 Task: Create a section Code Collectors and in the section, add a milestone Agile Project Management Implementation in the project AgileInsight
Action: Mouse moved to (118, 535)
Screenshot: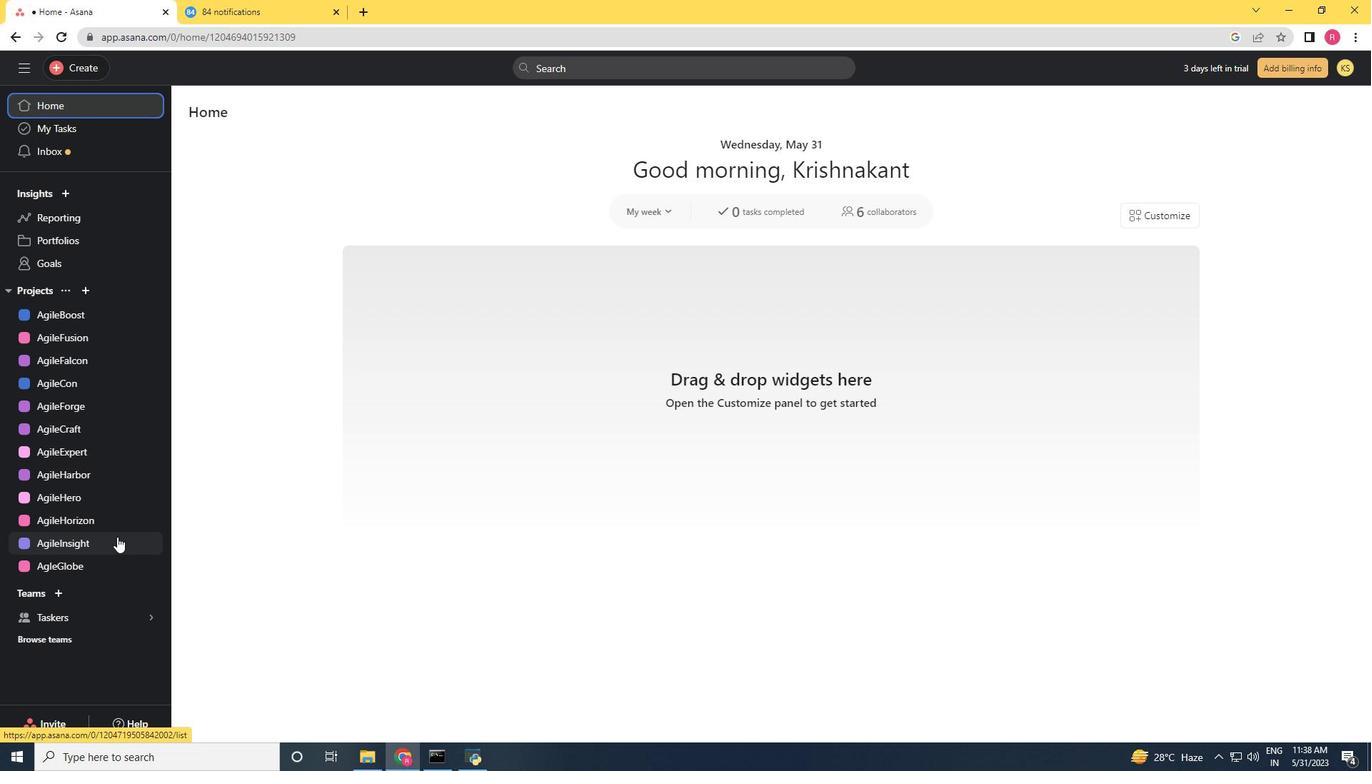 
Action: Mouse pressed left at (118, 535)
Screenshot: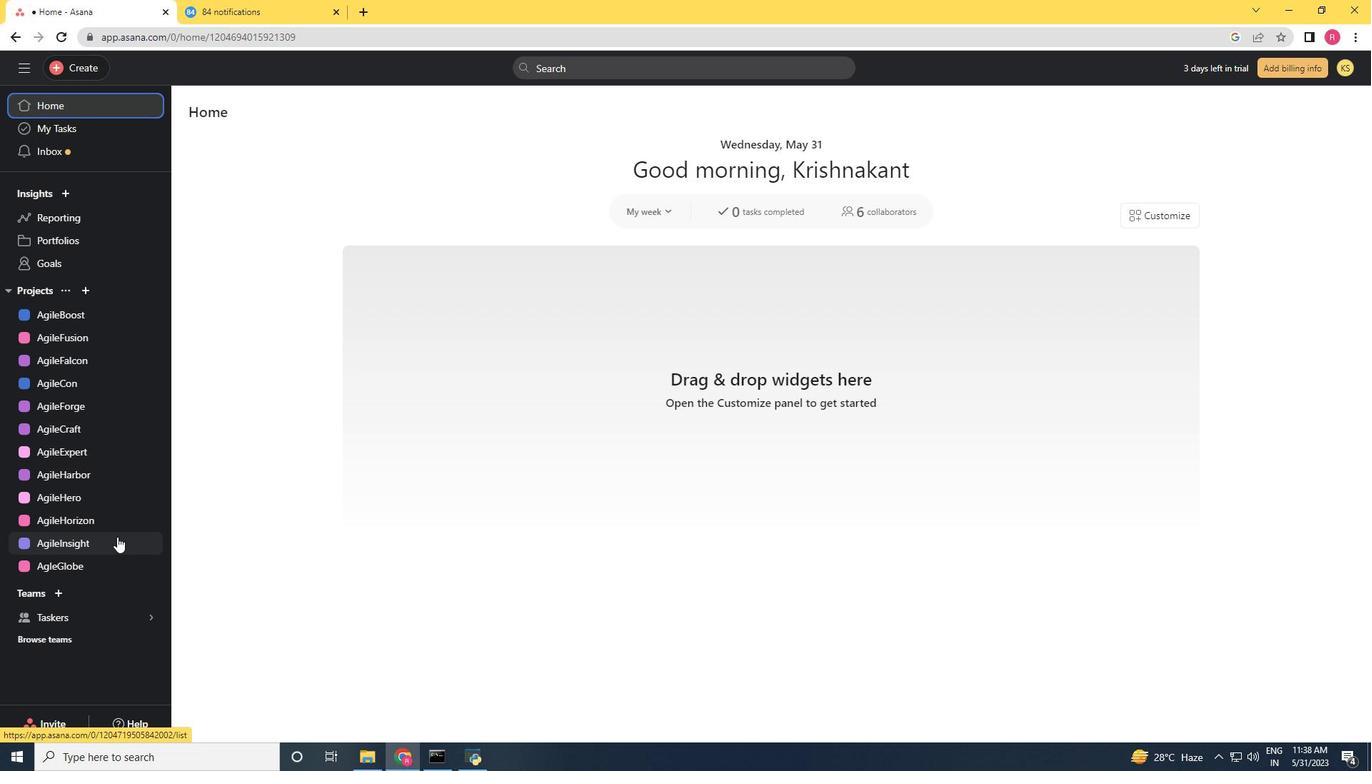 
Action: Mouse moved to (344, 579)
Screenshot: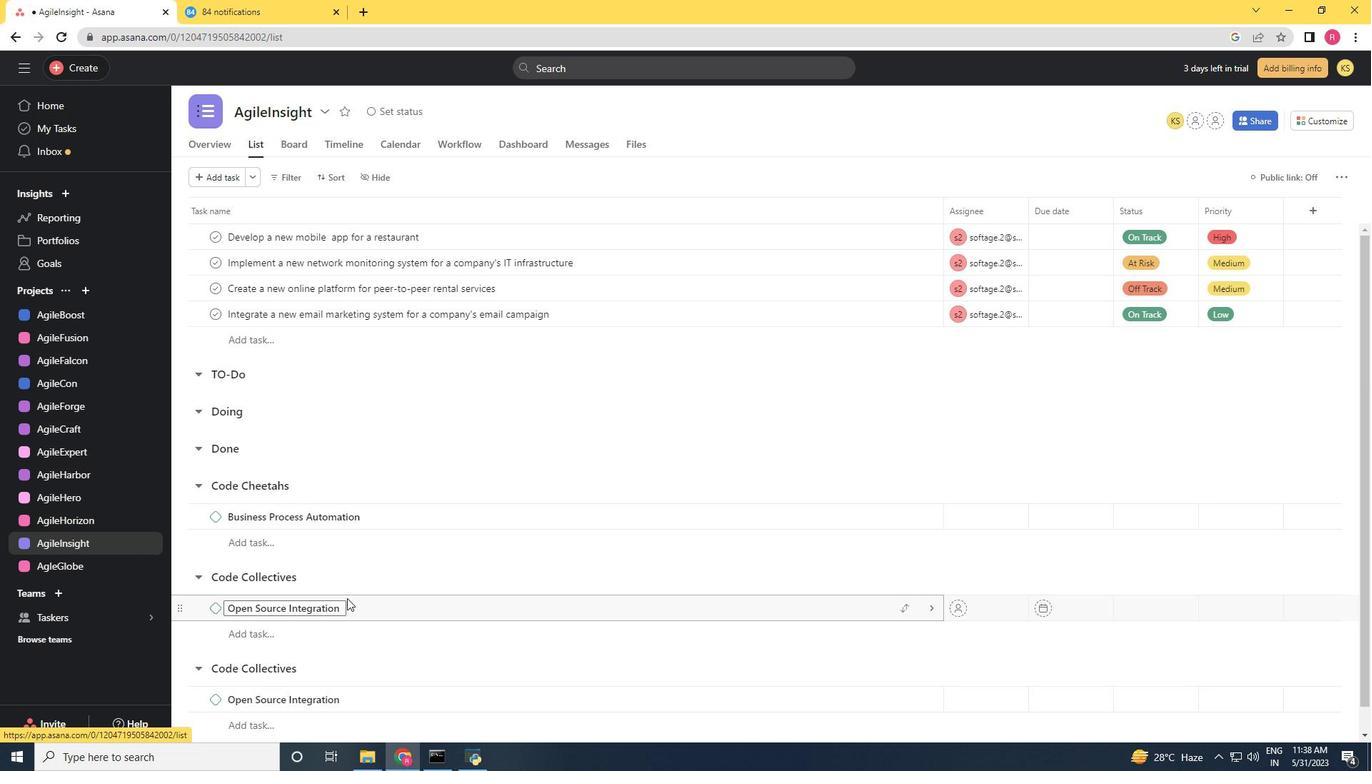 
Action: Mouse scrolled (344, 579) with delta (0, 0)
Screenshot: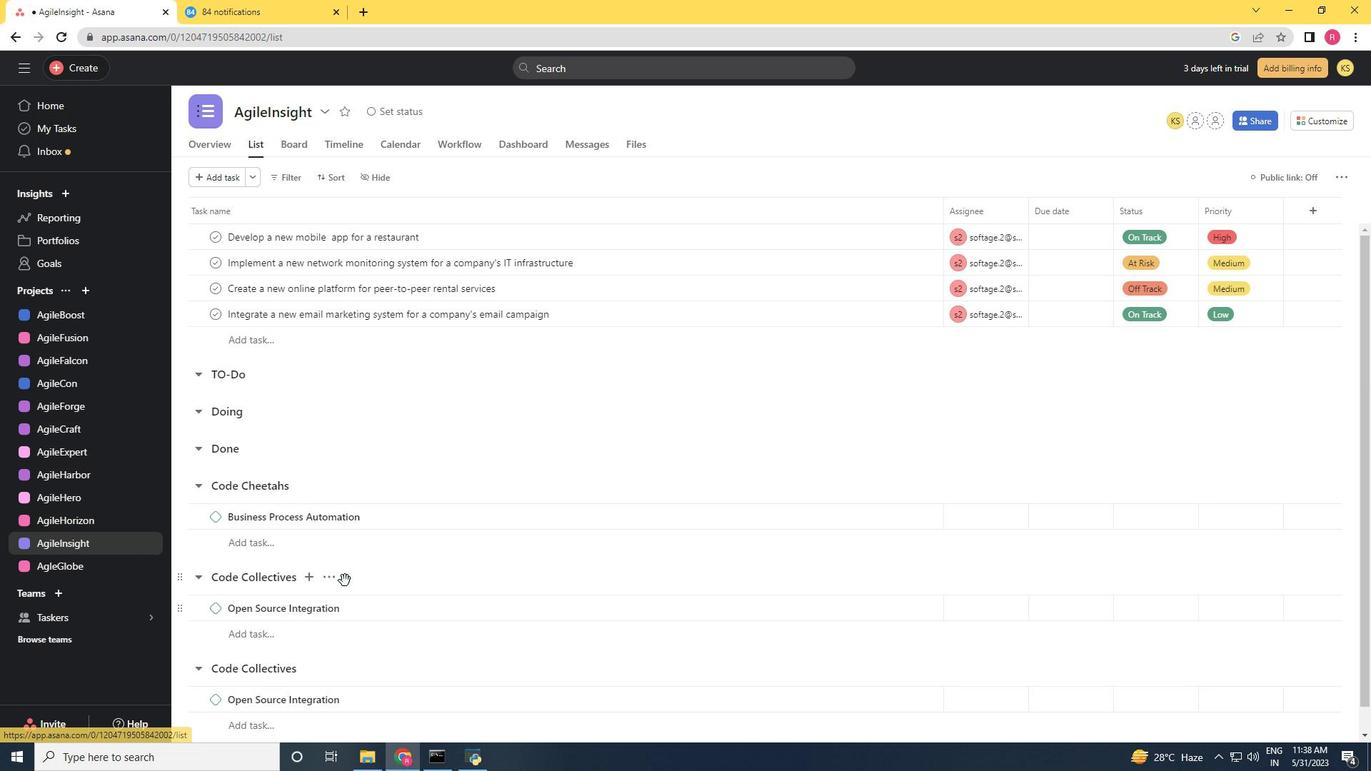 
Action: Mouse scrolled (344, 579) with delta (0, 0)
Screenshot: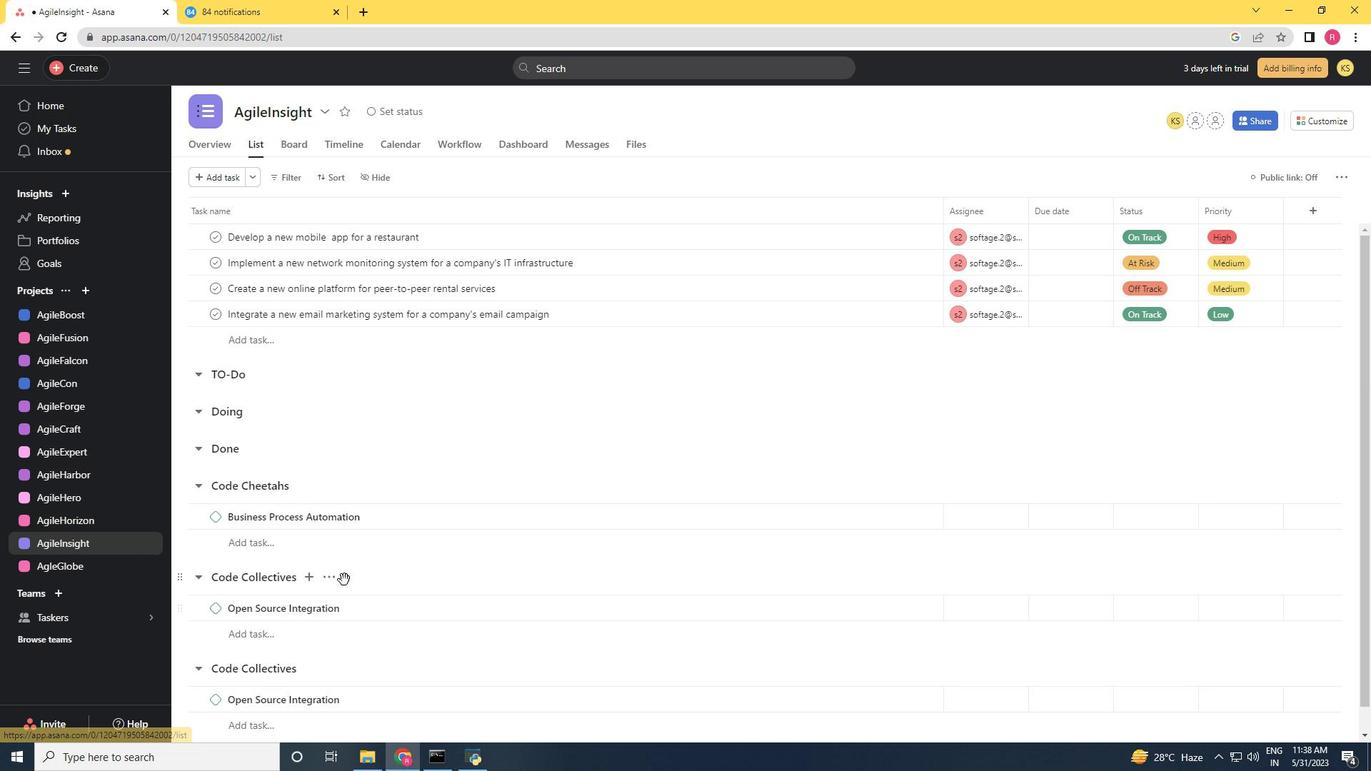 
Action: Mouse scrolled (344, 579) with delta (0, 0)
Screenshot: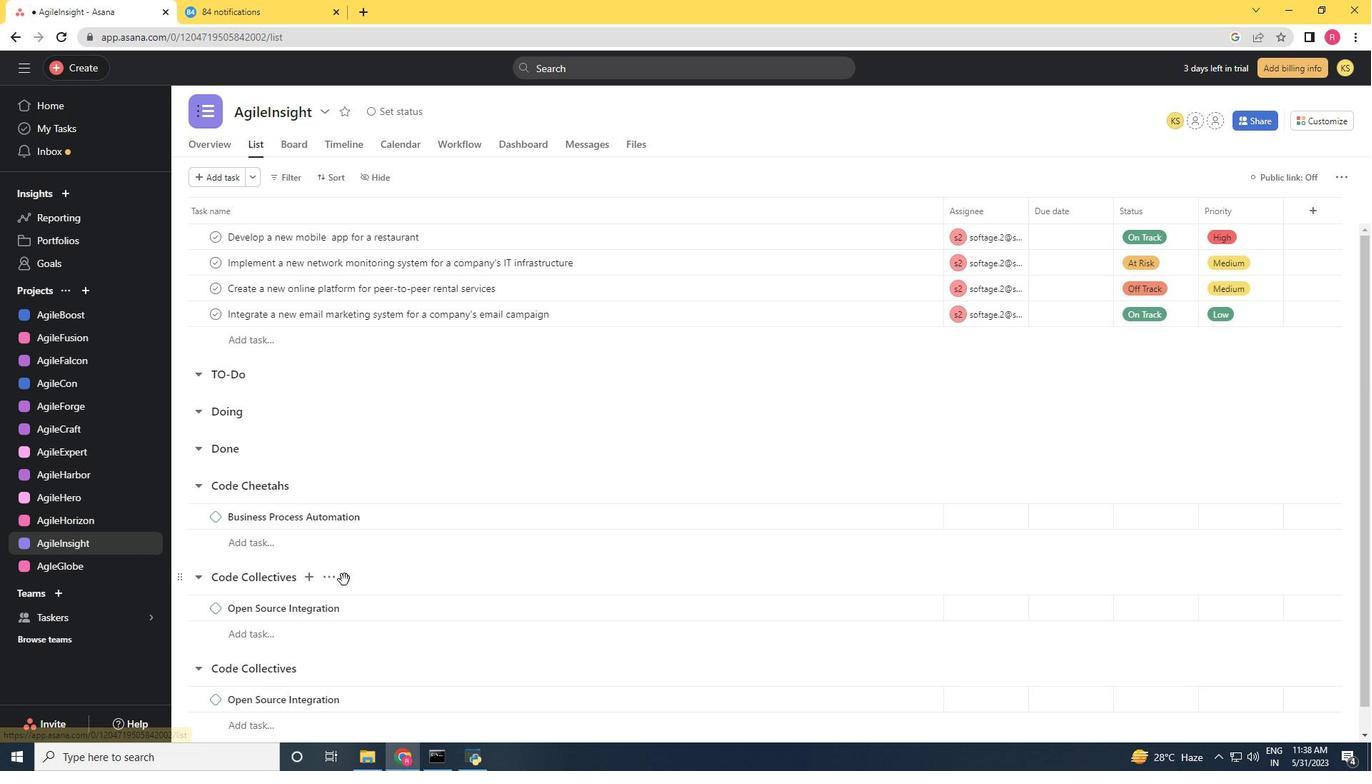 
Action: Mouse scrolled (344, 579) with delta (0, 0)
Screenshot: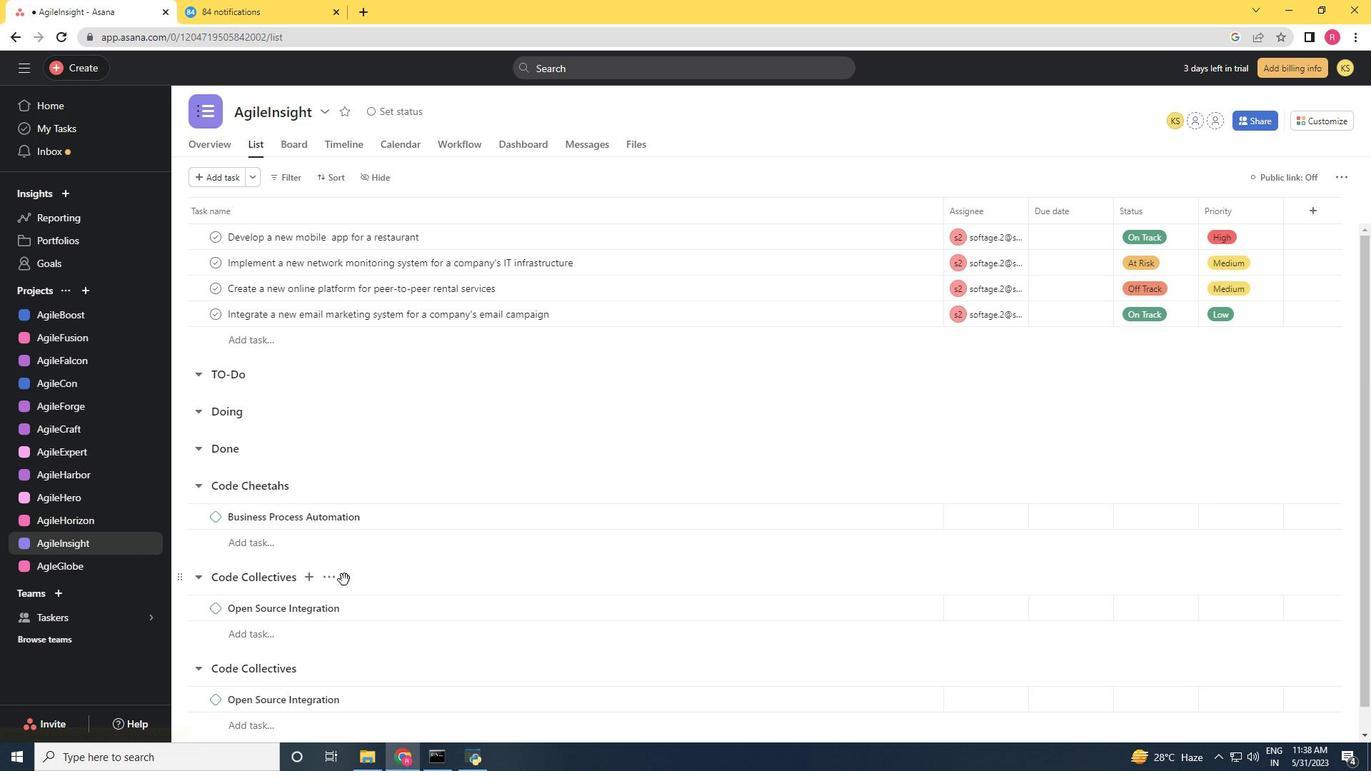 
Action: Mouse moved to (245, 733)
Screenshot: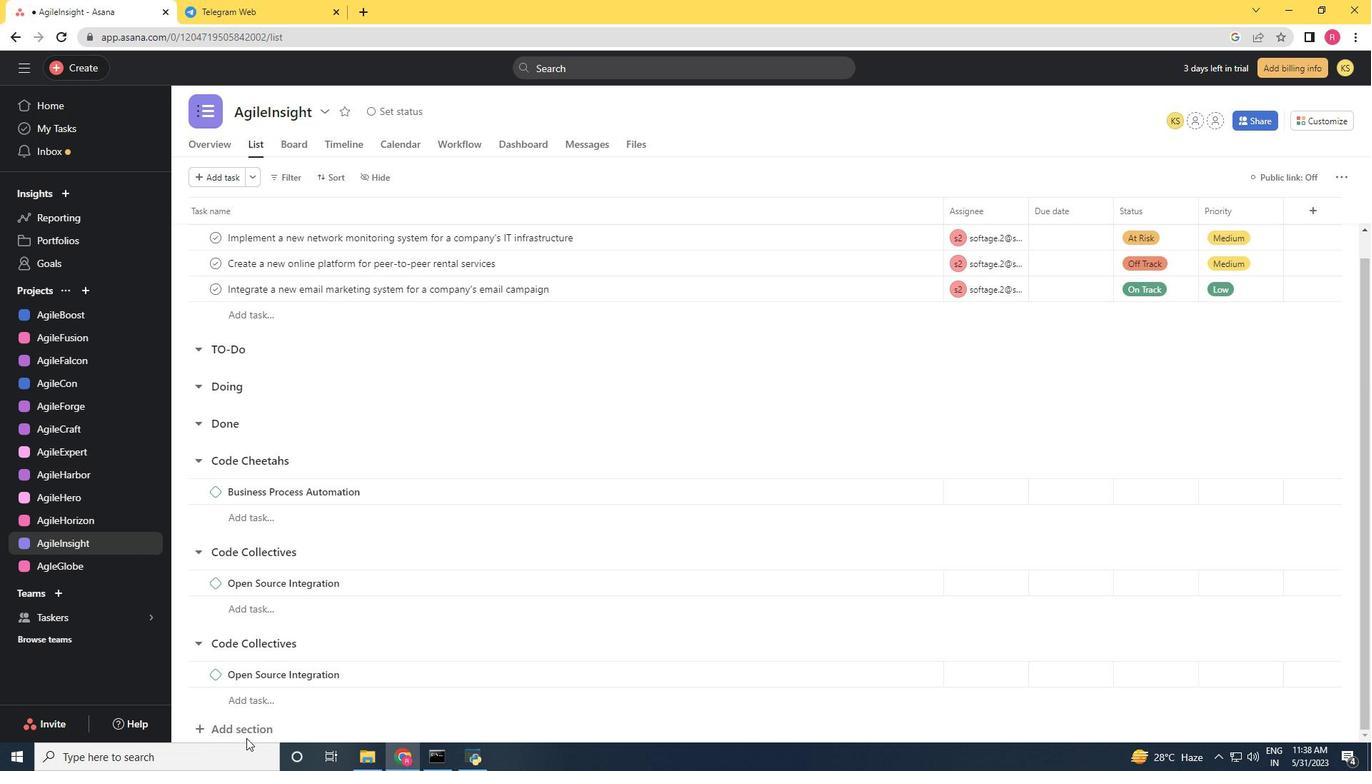 
Action: Mouse pressed left at (245, 733)
Screenshot: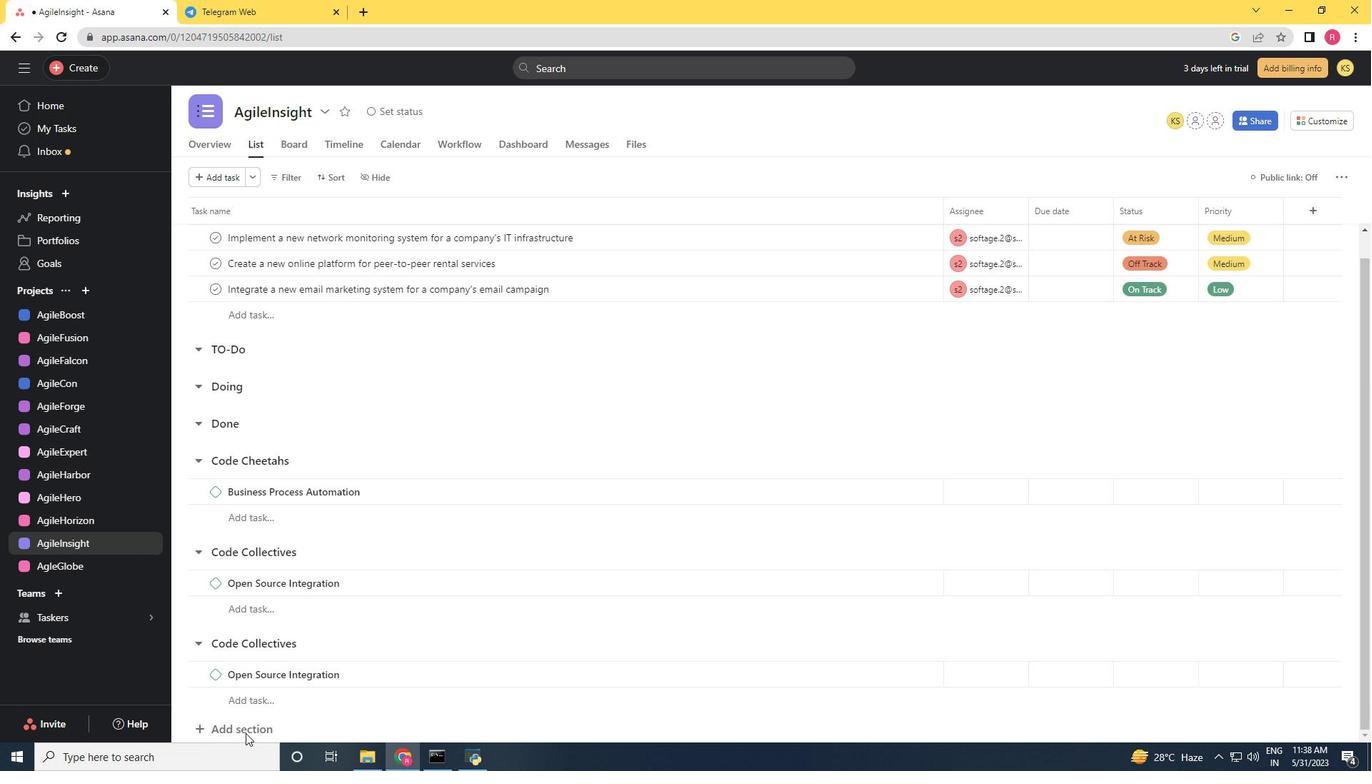 
Action: Mouse moved to (242, 719)
Screenshot: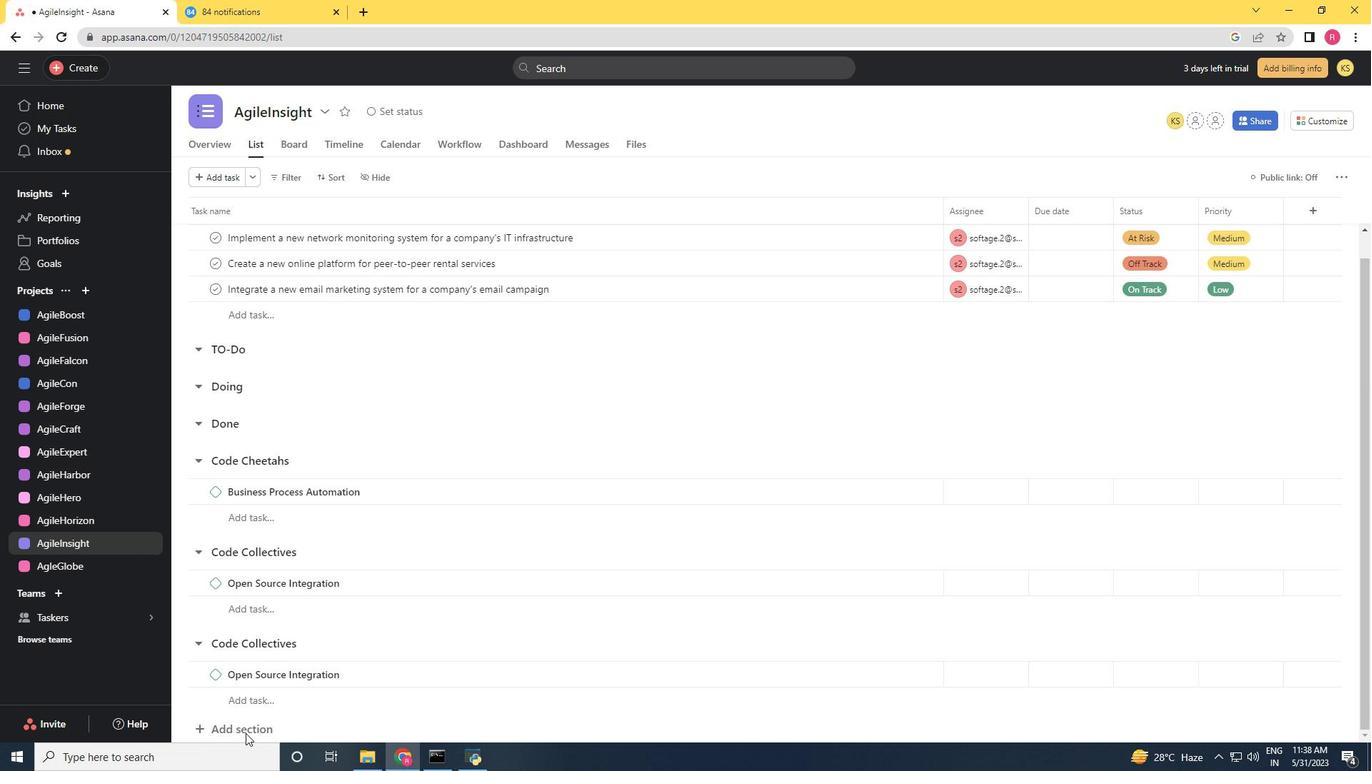 
Action: Mouse pressed left at (242, 719)
Screenshot: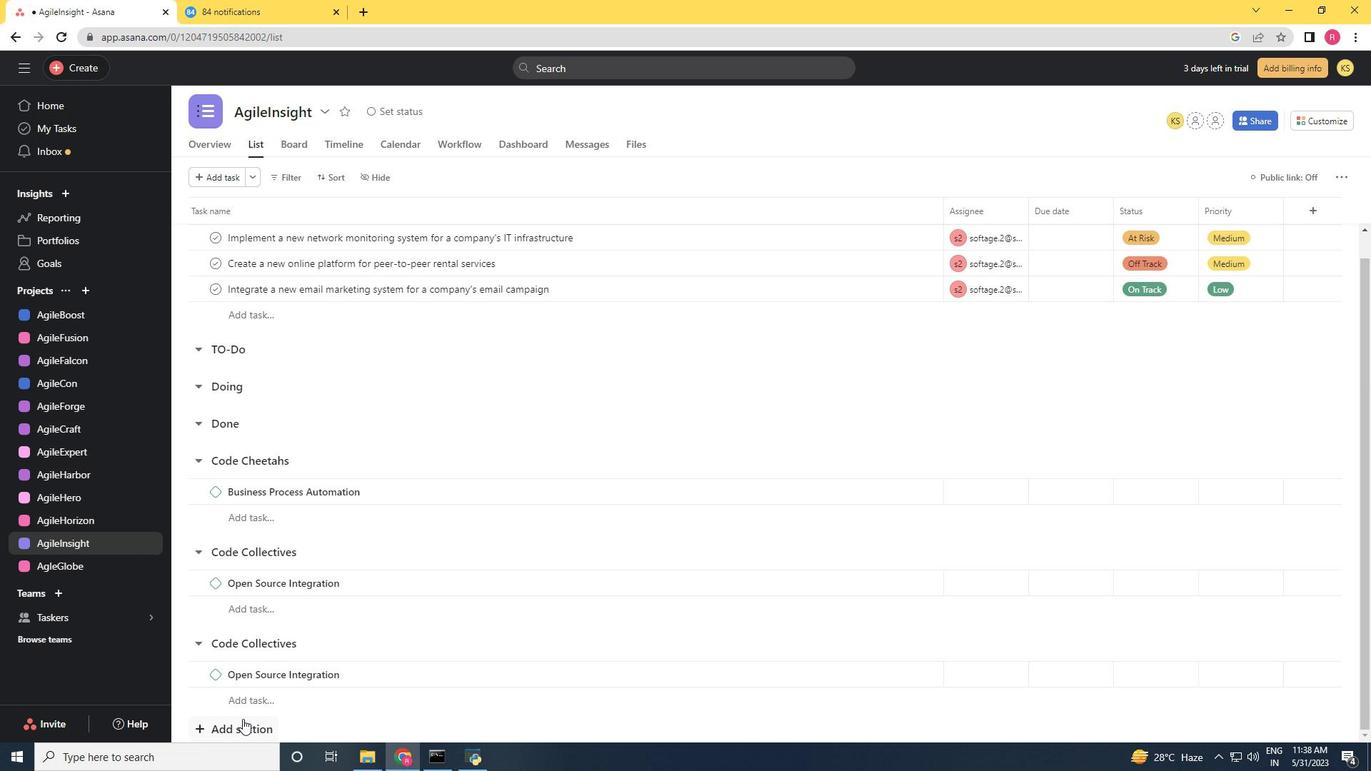 
Action: Mouse moved to (251, 631)
Screenshot: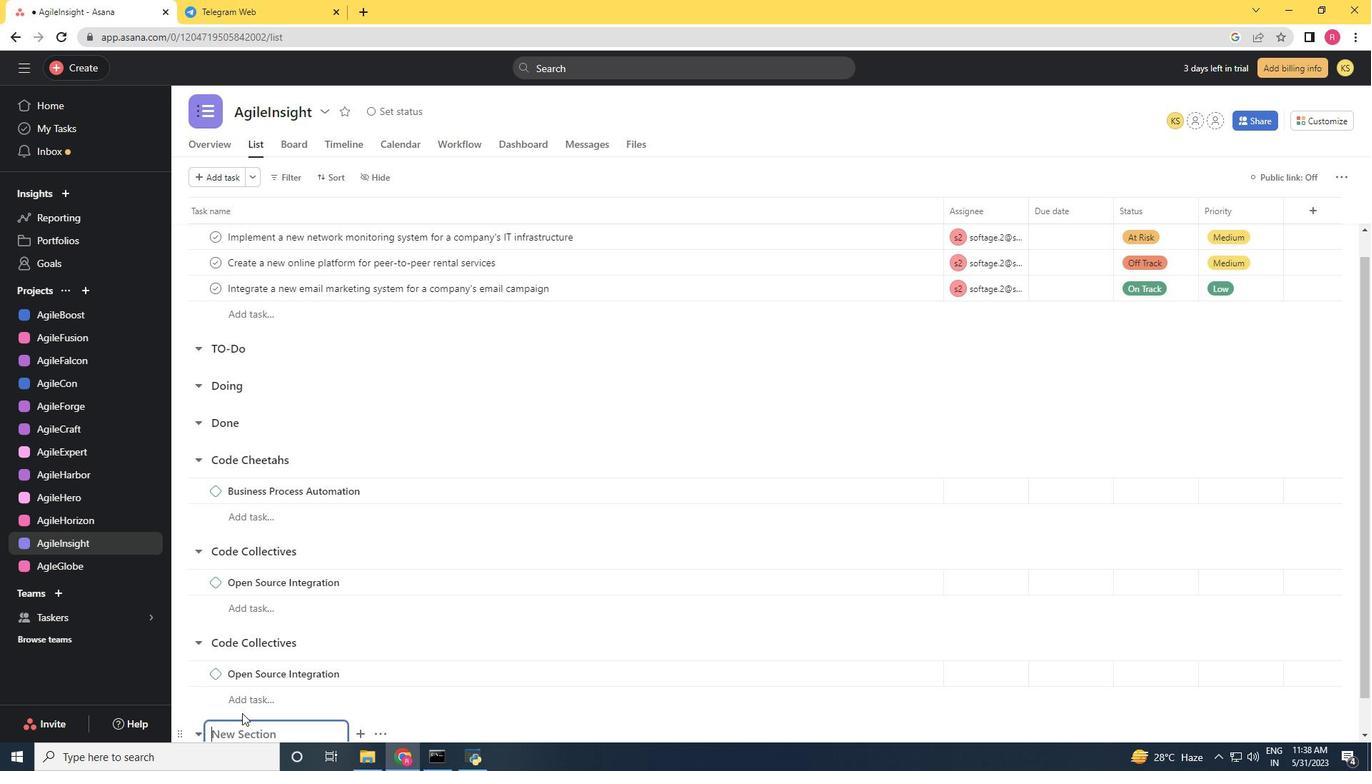 
Action: Mouse scrolled (251, 631) with delta (0, 0)
Screenshot: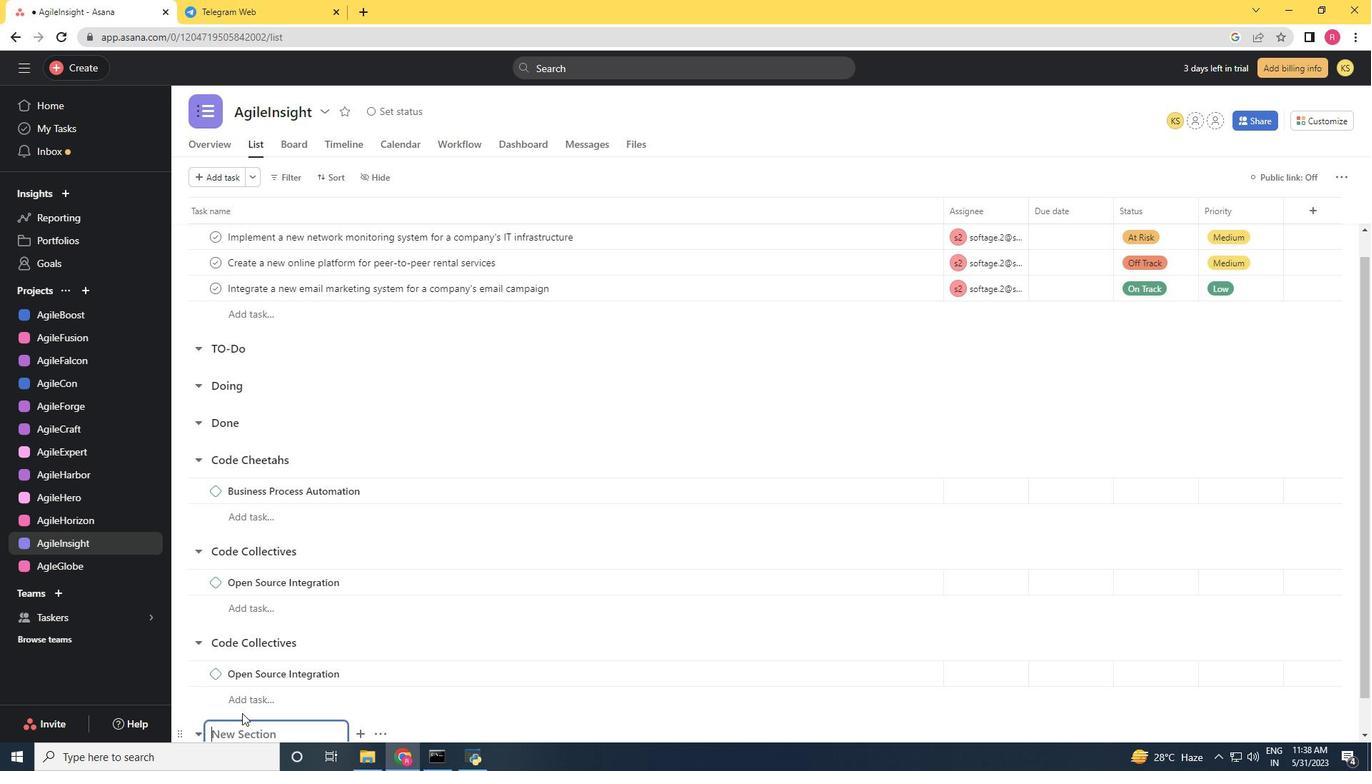 
Action: Mouse moved to (252, 628)
Screenshot: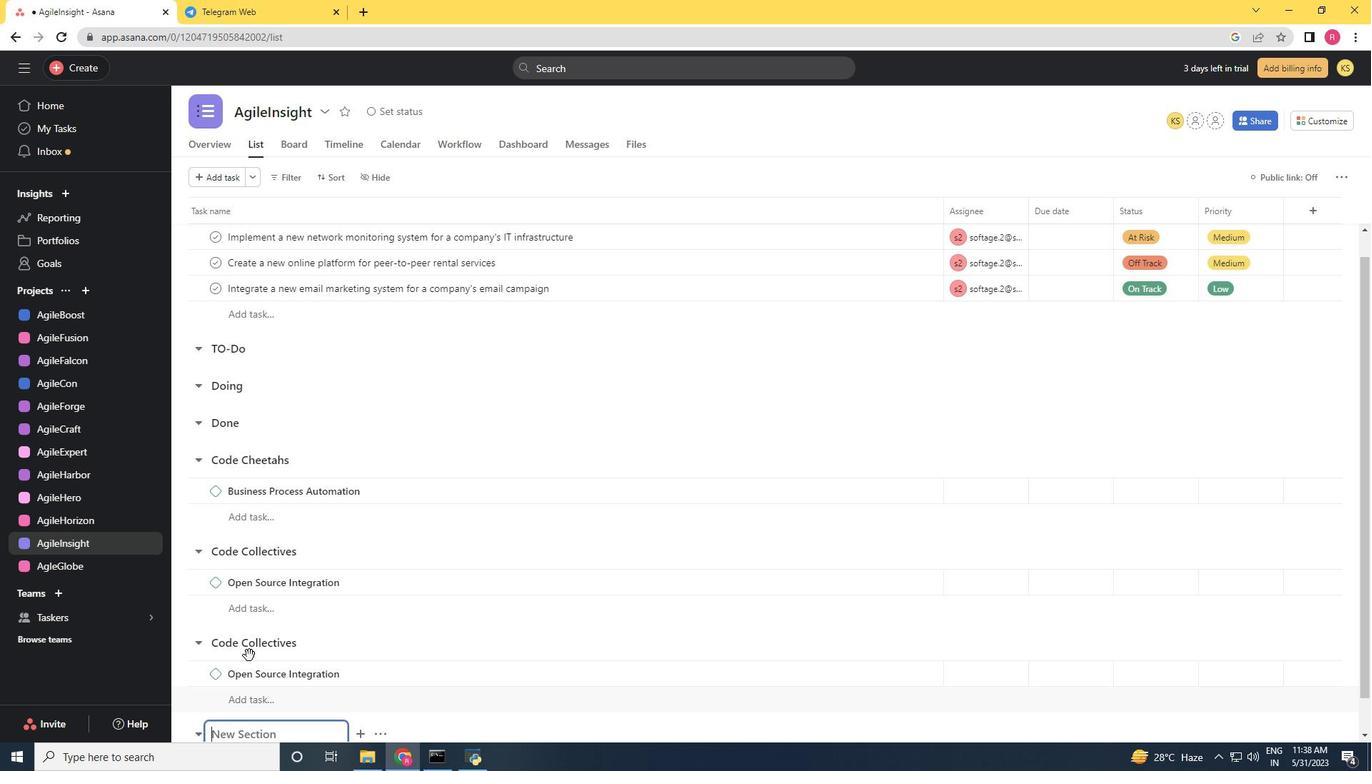 
Action: Mouse scrolled (252, 627) with delta (0, 0)
Screenshot: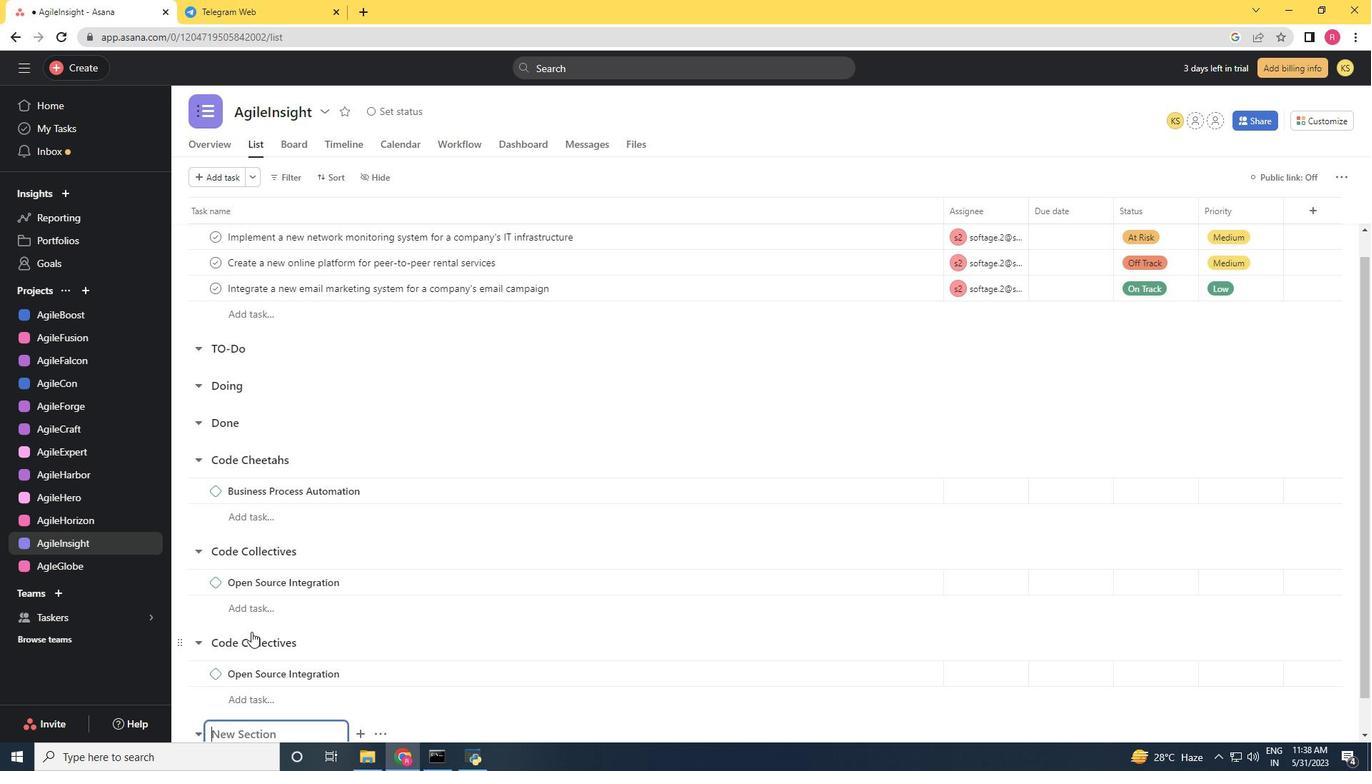 
Action: Mouse moved to (252, 625)
Screenshot: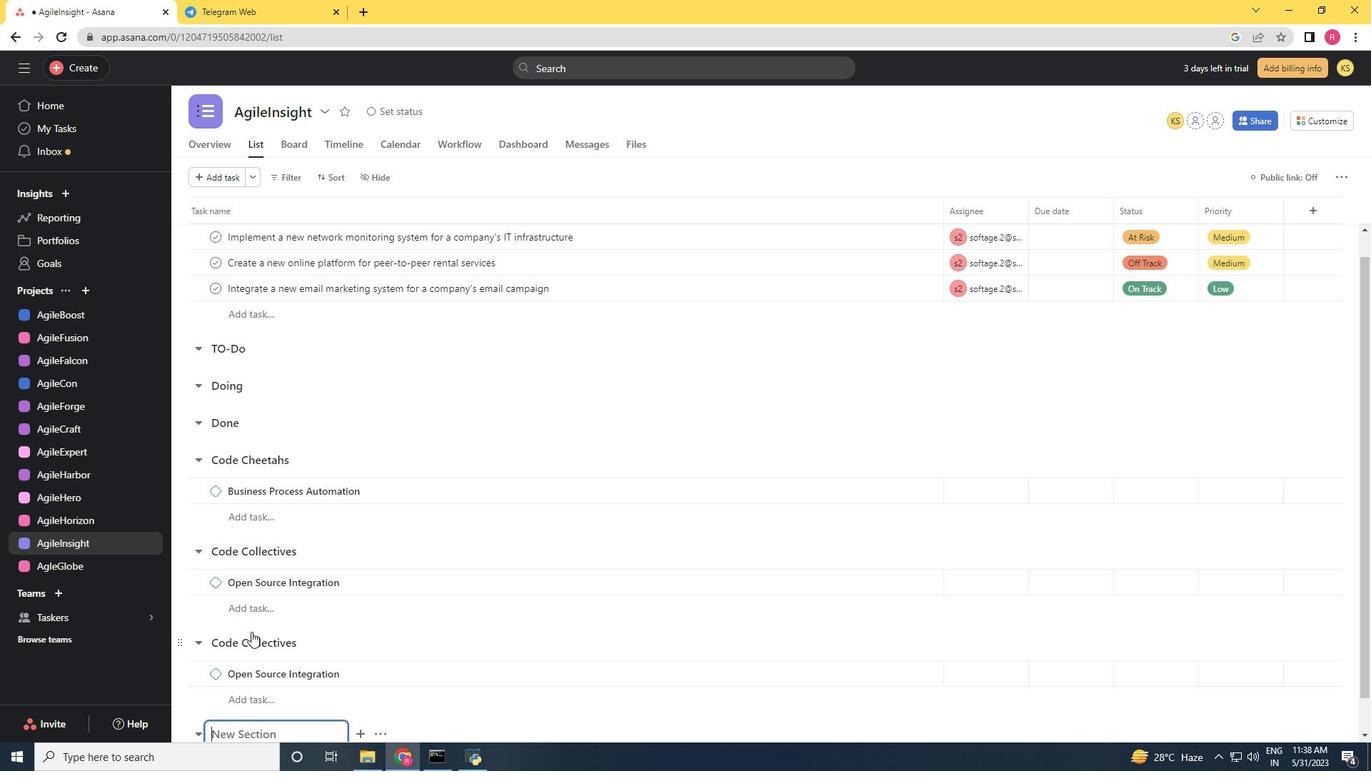 
Action: Mouse scrolled (252, 624) with delta (0, 0)
Screenshot: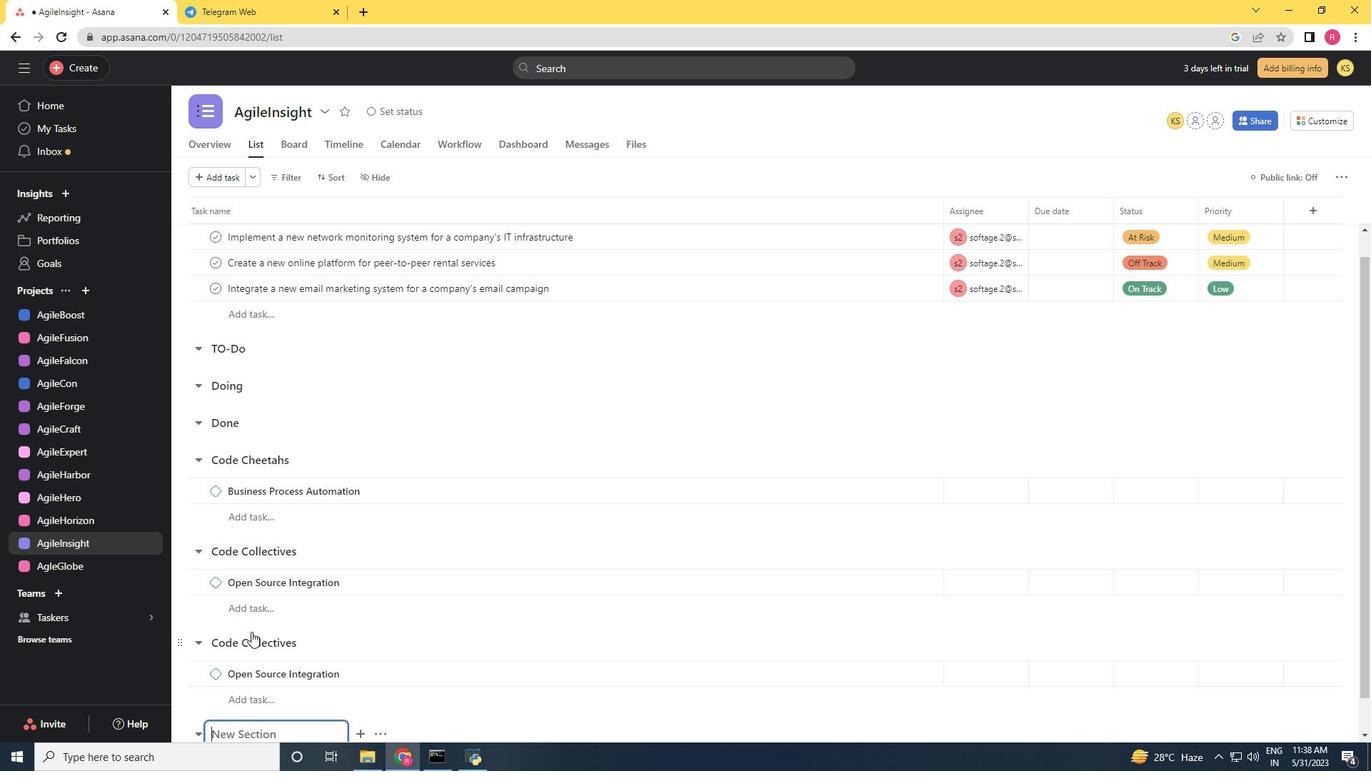 
Action: Mouse moved to (253, 620)
Screenshot: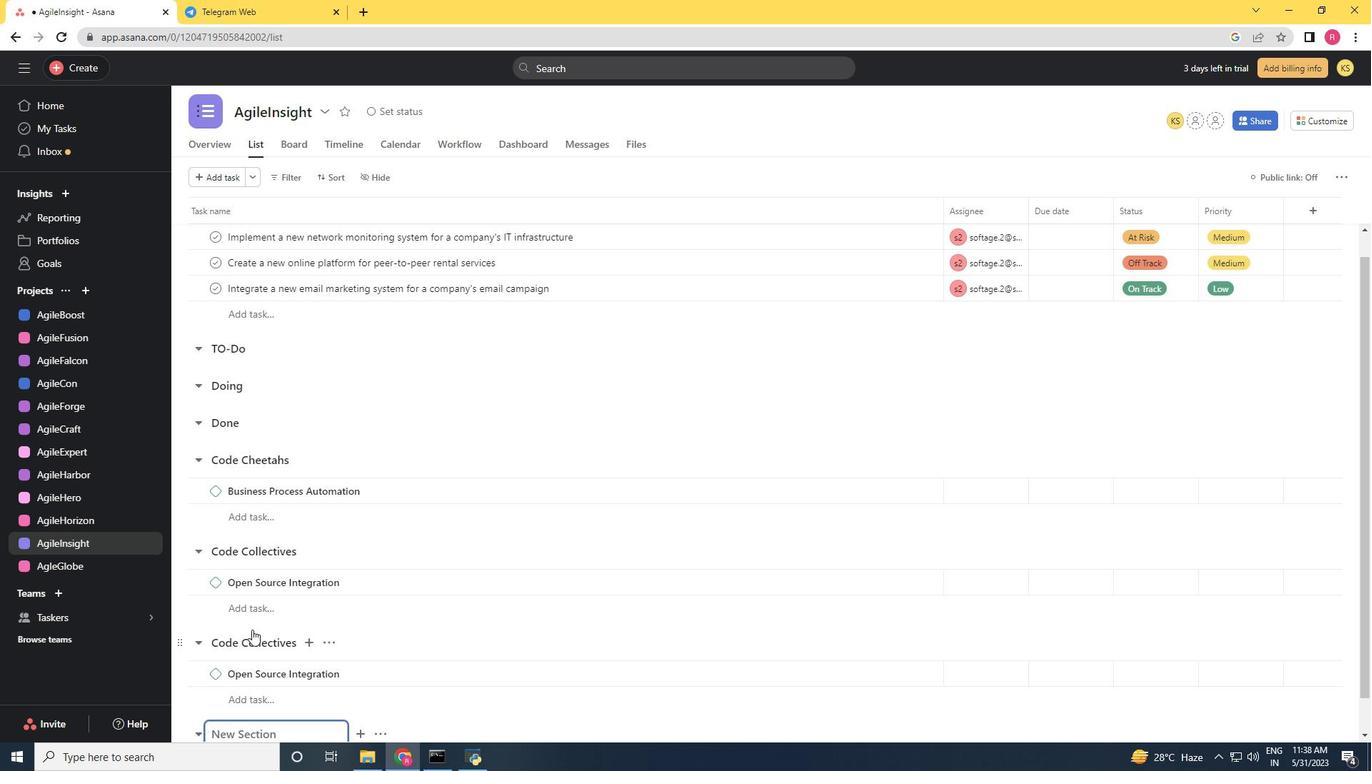 
Action: Mouse scrolled (253, 619) with delta (0, 0)
Screenshot: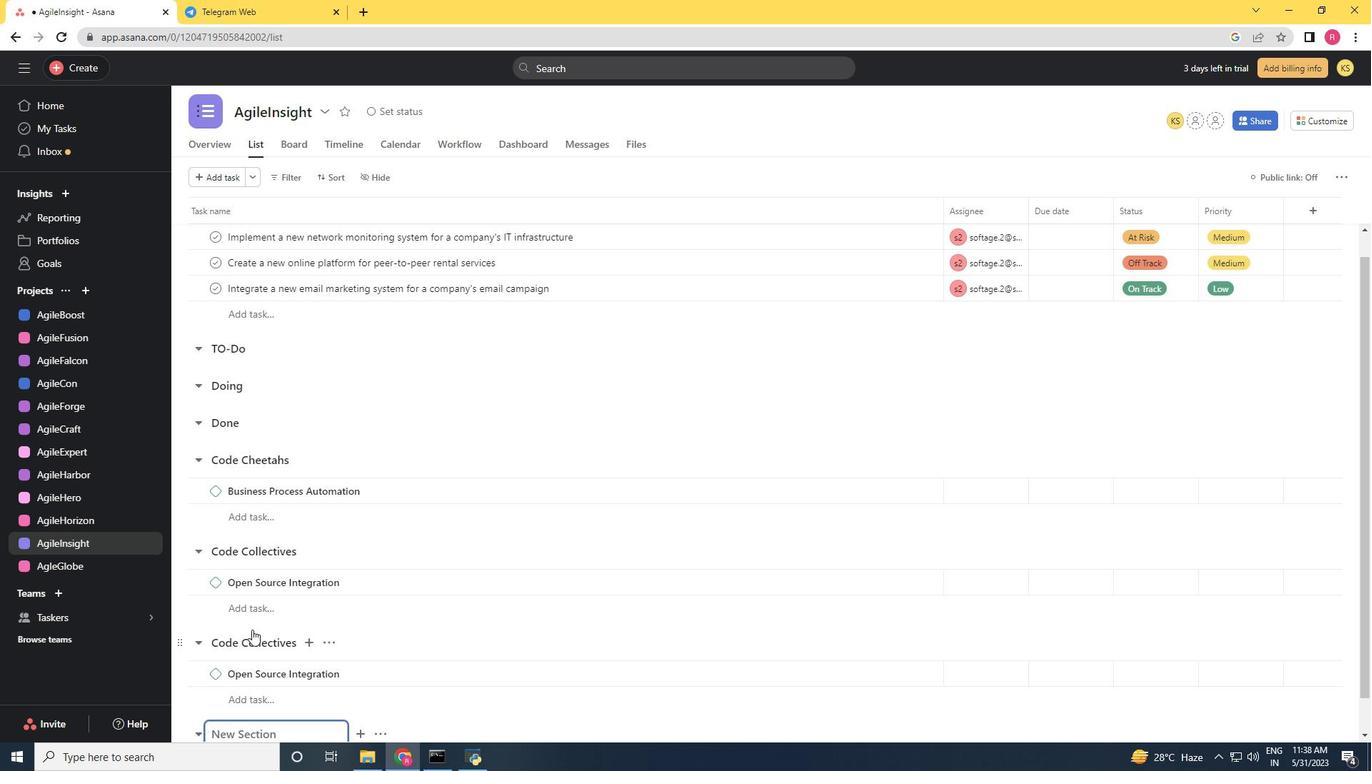 
Action: Mouse moved to (254, 609)
Screenshot: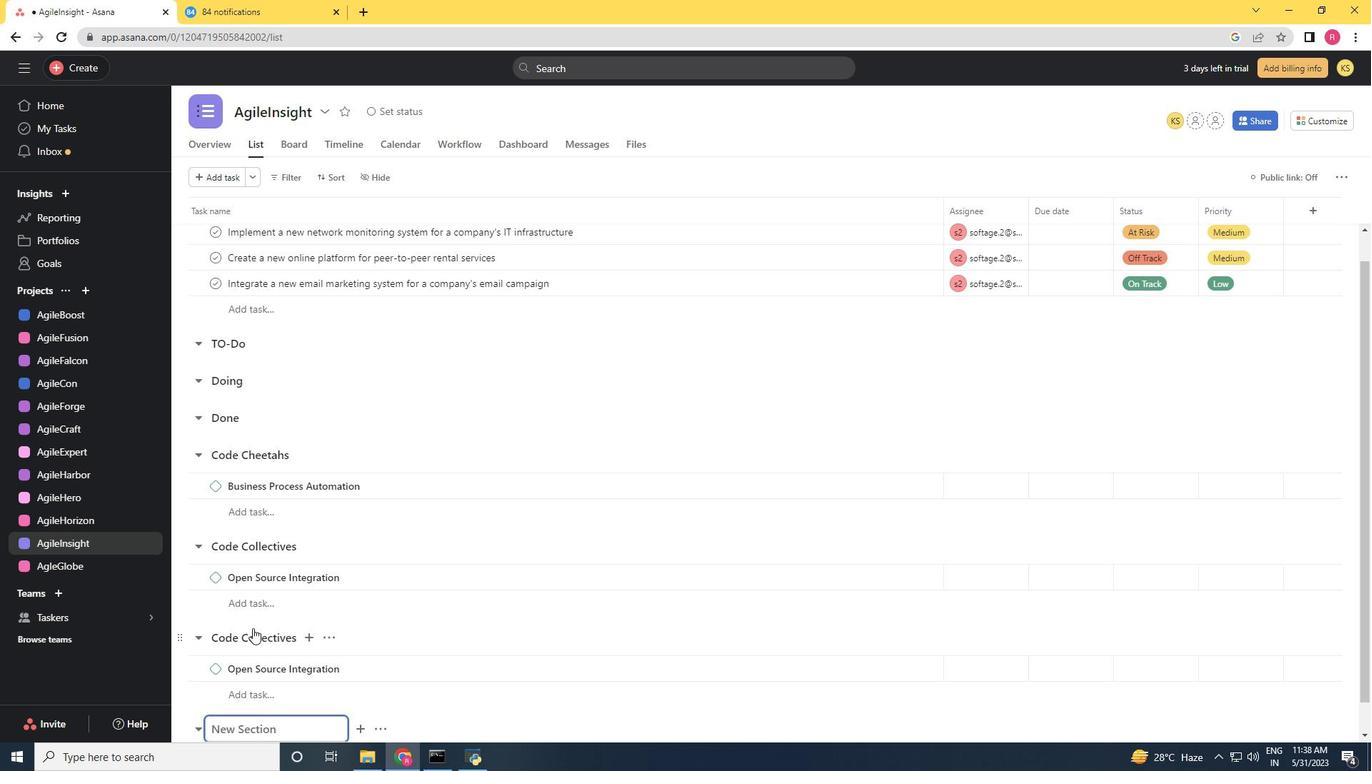 
Action: Mouse scrolled (254, 609) with delta (0, 0)
Screenshot: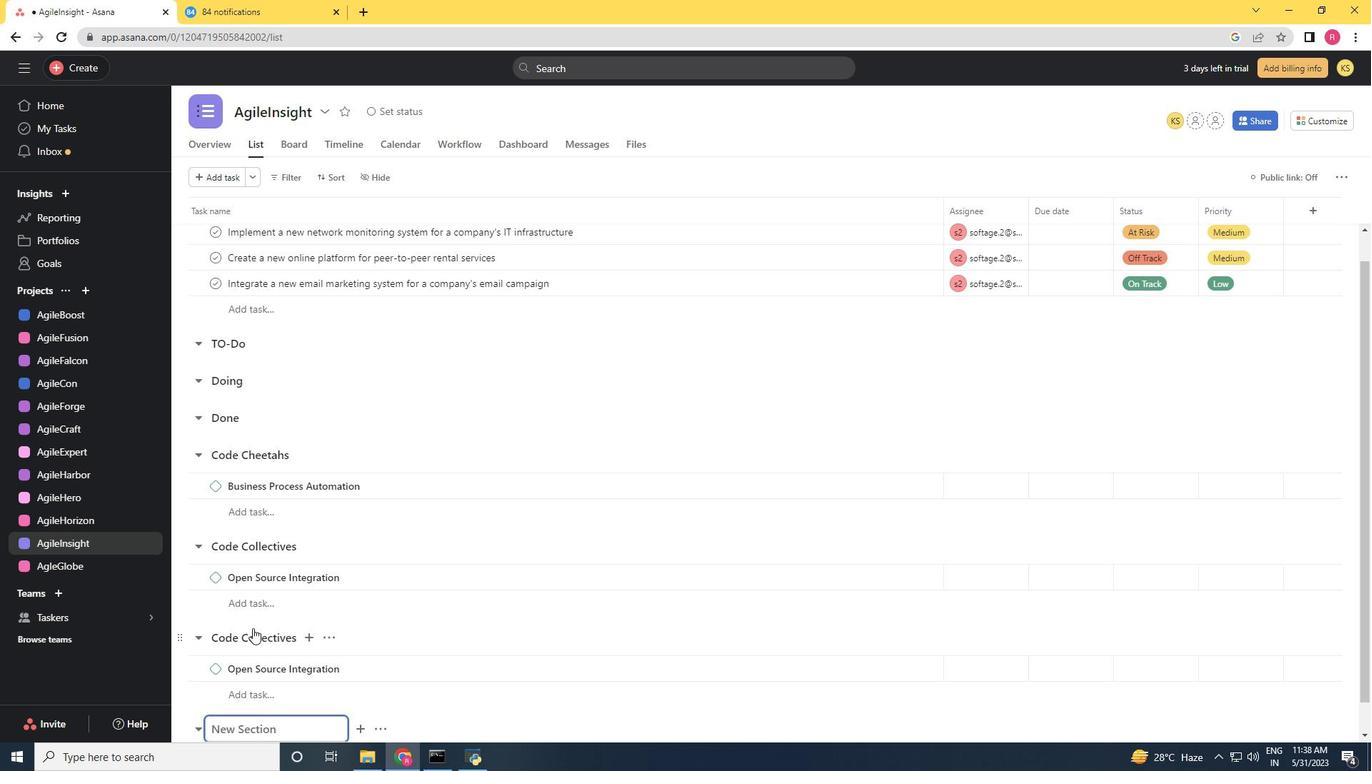 
Action: Mouse moved to (243, 443)
Screenshot: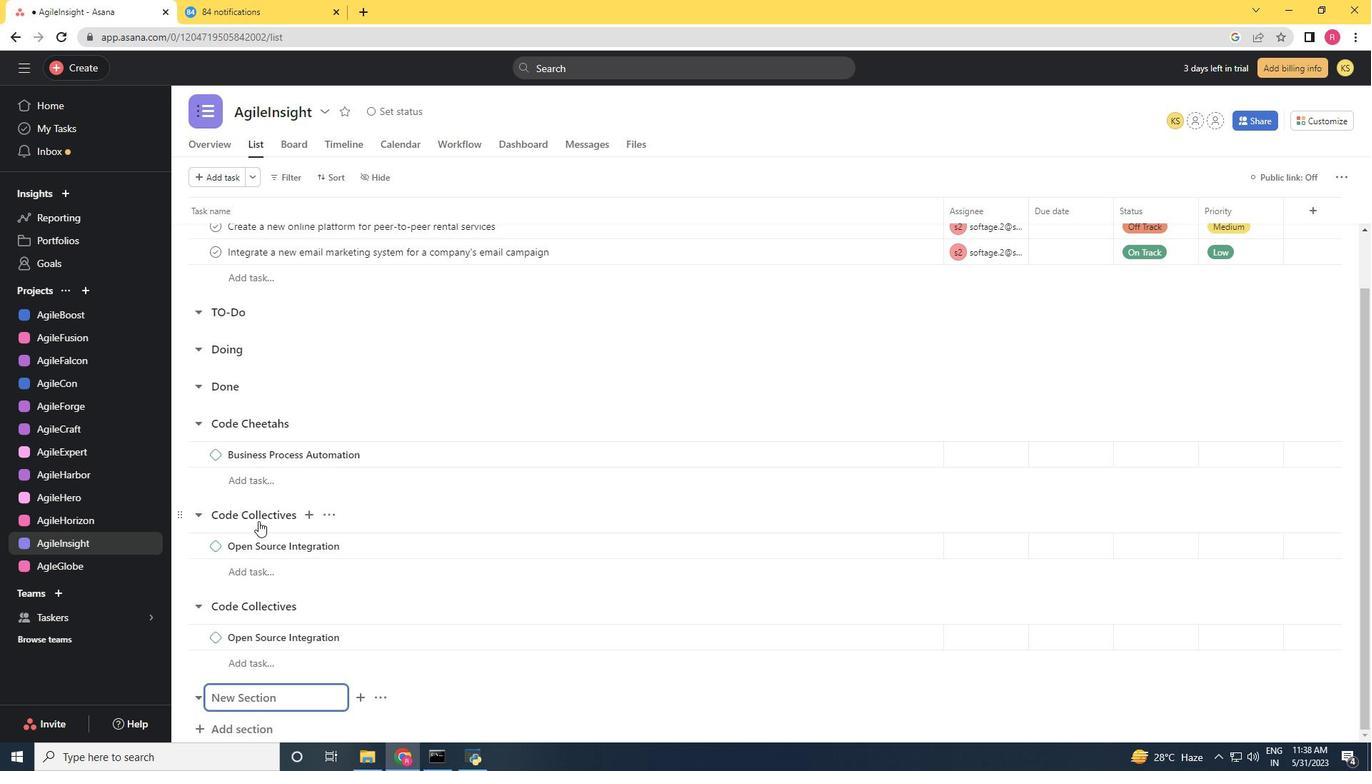 
Action: Key pressed <Key.shift>Code<Key.space><Key.shift>Collectors<Key.space><Key.enter>
Screenshot: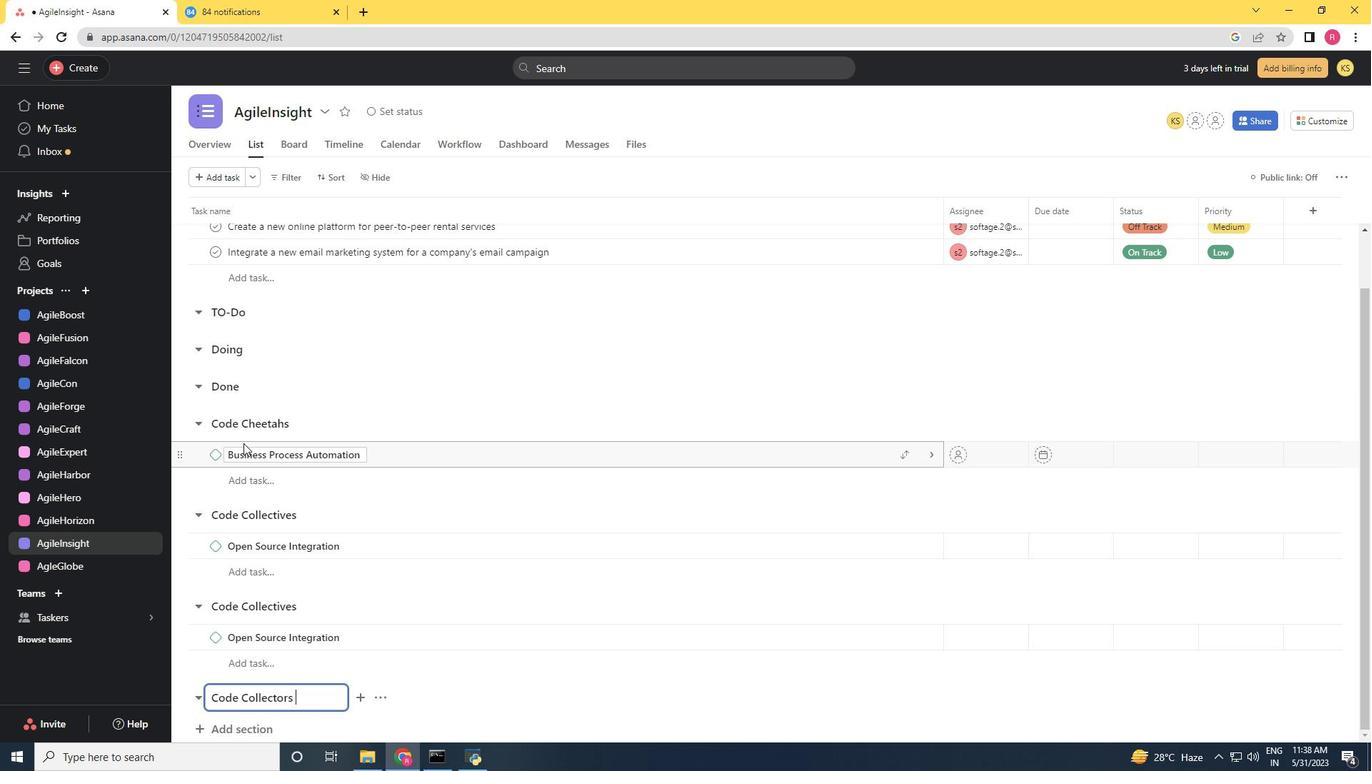 
Action: Mouse scrolled (243, 442) with delta (0, 0)
Screenshot: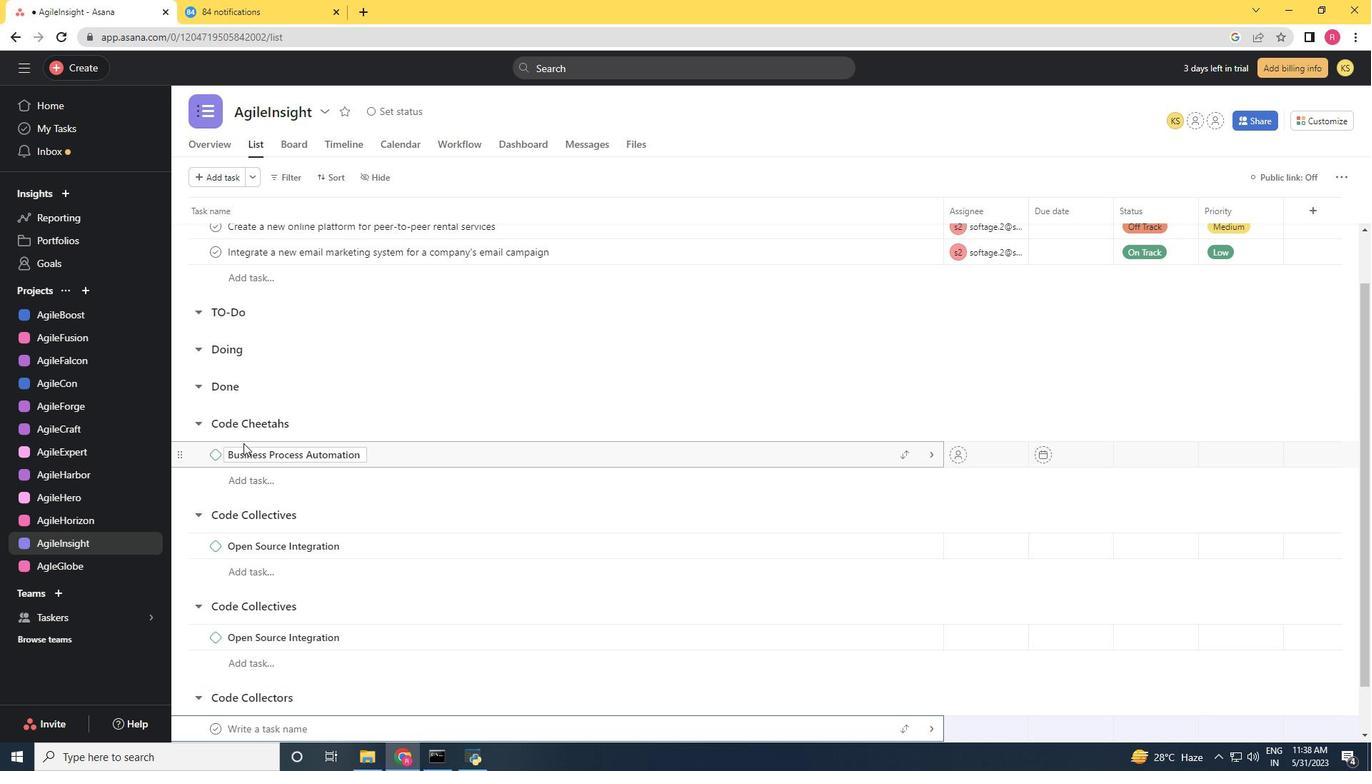 
Action: Mouse scrolled (243, 442) with delta (0, 0)
Screenshot: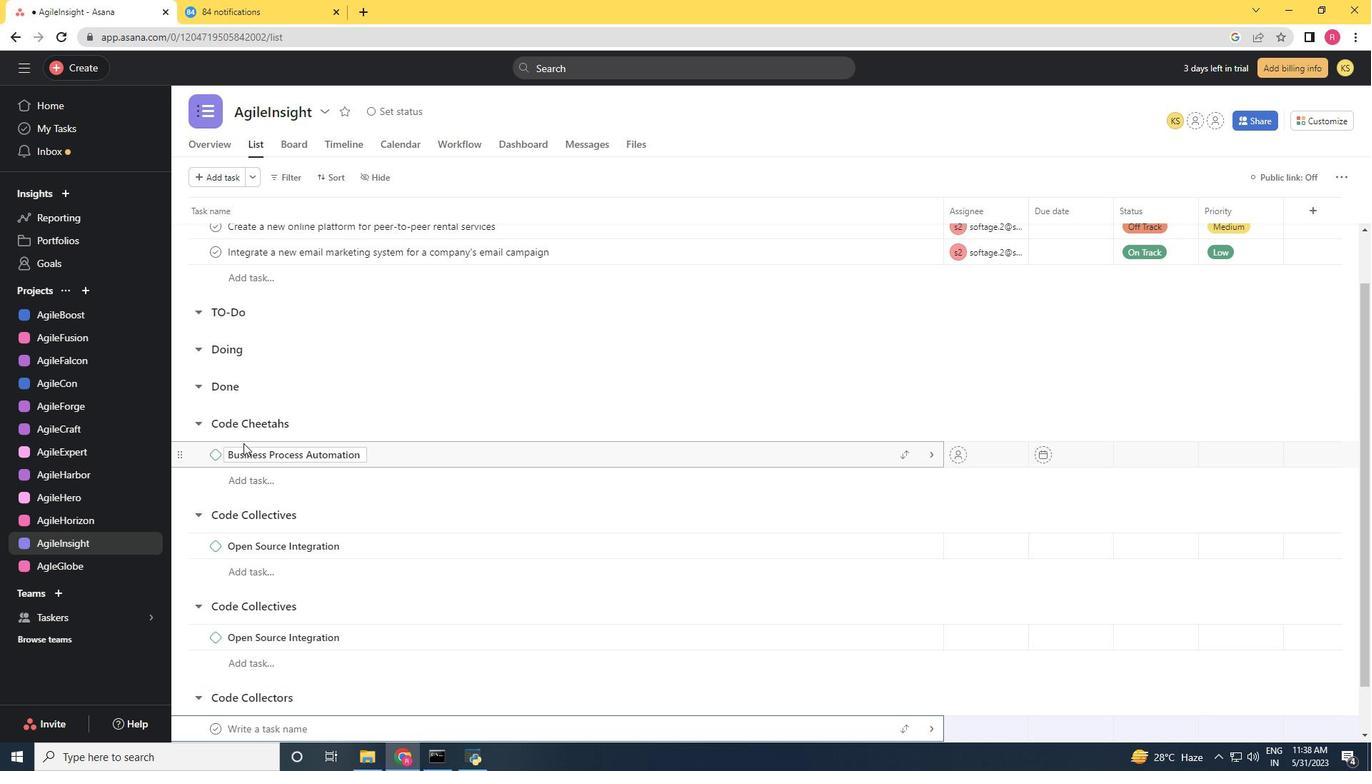 
Action: Key pressed <Key.shift><Key.shift><Key.shift><Key.shift><Key.shift><Key.shift><Key.shift><Key.shift><Key.shift><Key.shift><Key.shift><Key.shift><Key.shift><Key.shift><Key.shift><Key.shift><Key.shift>Agile<Key.space><Key.shift>Project<Key.space><Key.shift>Management<Key.space><Key.shift><Key.shift><Key.shift><Key.shift><Key.shift><Key.shift><Key.shift><Key.shift><Key.shift><Key.shift><Key.shift><Key.shift><Key.shift><Key.shift><Key.shift><Key.shift><Key.shift><Key.shift><Key.shift><Key.shift><Key.shift><Key.shift><Key.shift><Key.shift><Key.shift><Key.shift><Key.shift><Key.shift><Key.shift><Key.shift><Key.shift><Key.shift><Key.shift><Key.shift><Key.shift><Key.shift><Key.shift><Key.shift><Key.shift><Key.shift><Key.shift><Key.shift><Key.shift><Key.shift><Key.shift><Key.shift><Key.shift><Key.shift><Key.shift><Key.shift><Key.shift>Implementation<Key.space>
Screenshot: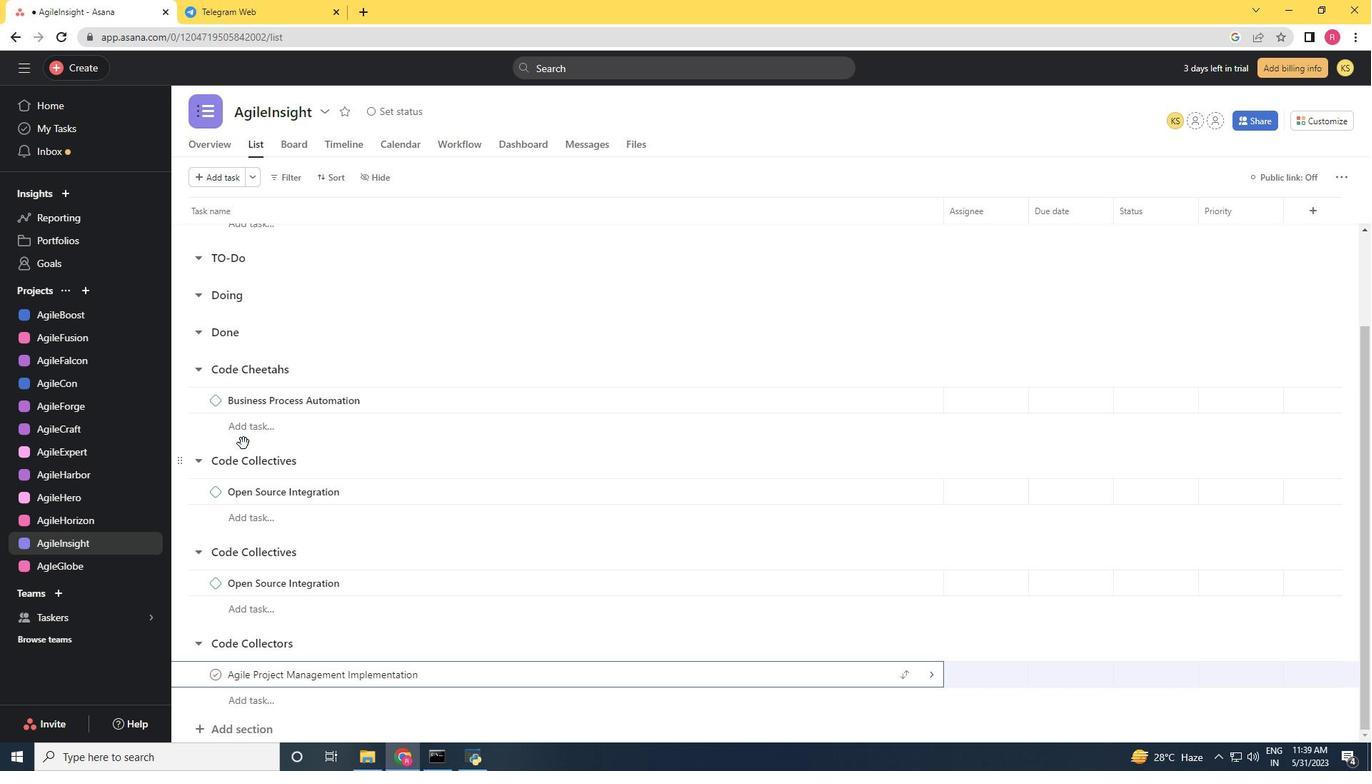 
Action: Mouse moved to (379, 502)
Screenshot: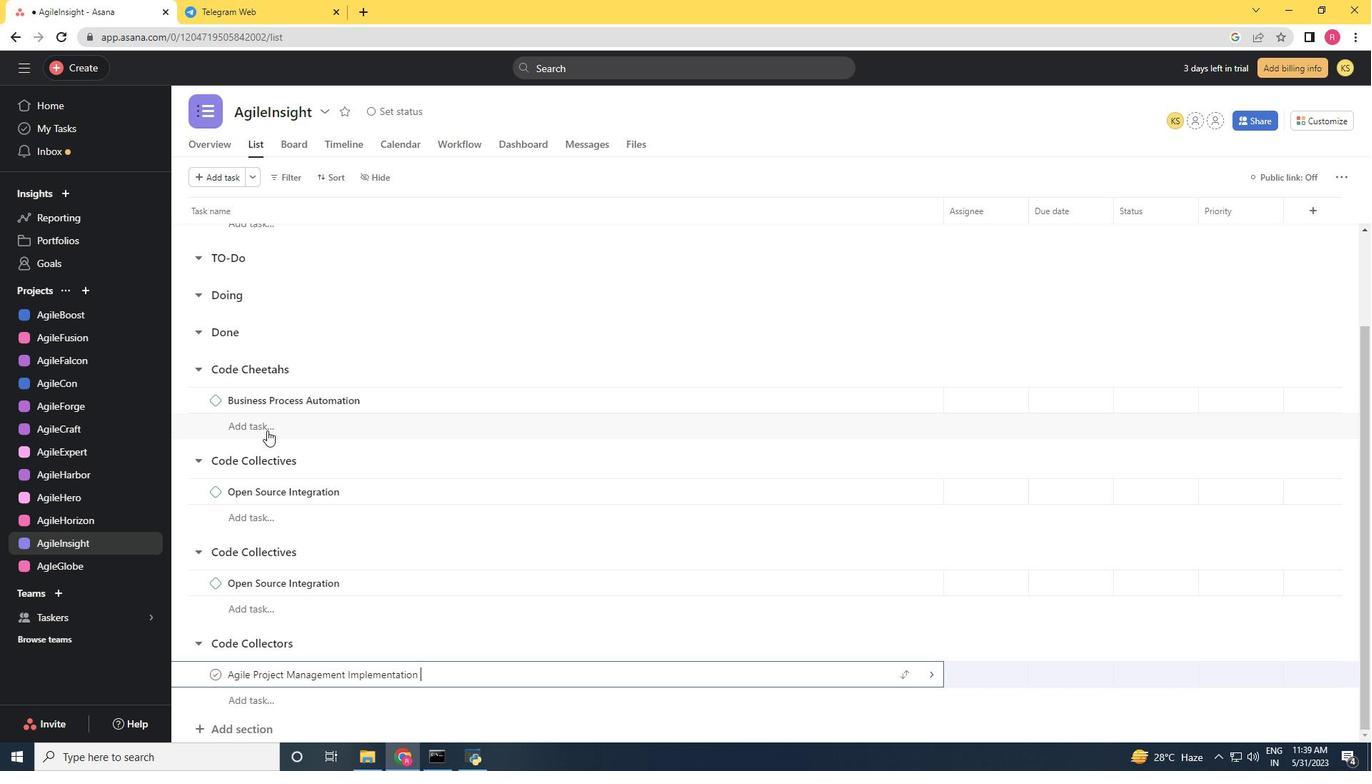 
Action: Mouse scrolled (379, 501) with delta (0, 0)
Screenshot: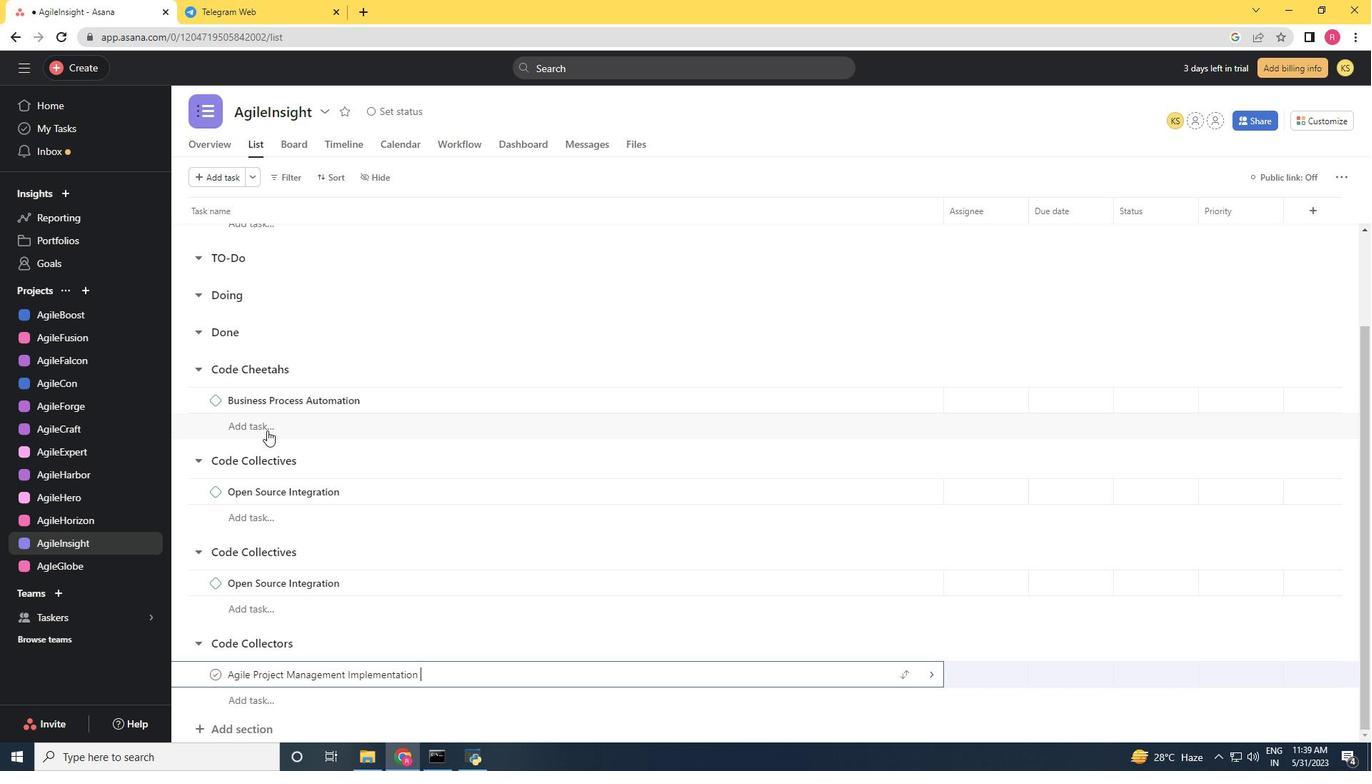 
Action: Mouse moved to (382, 506)
Screenshot: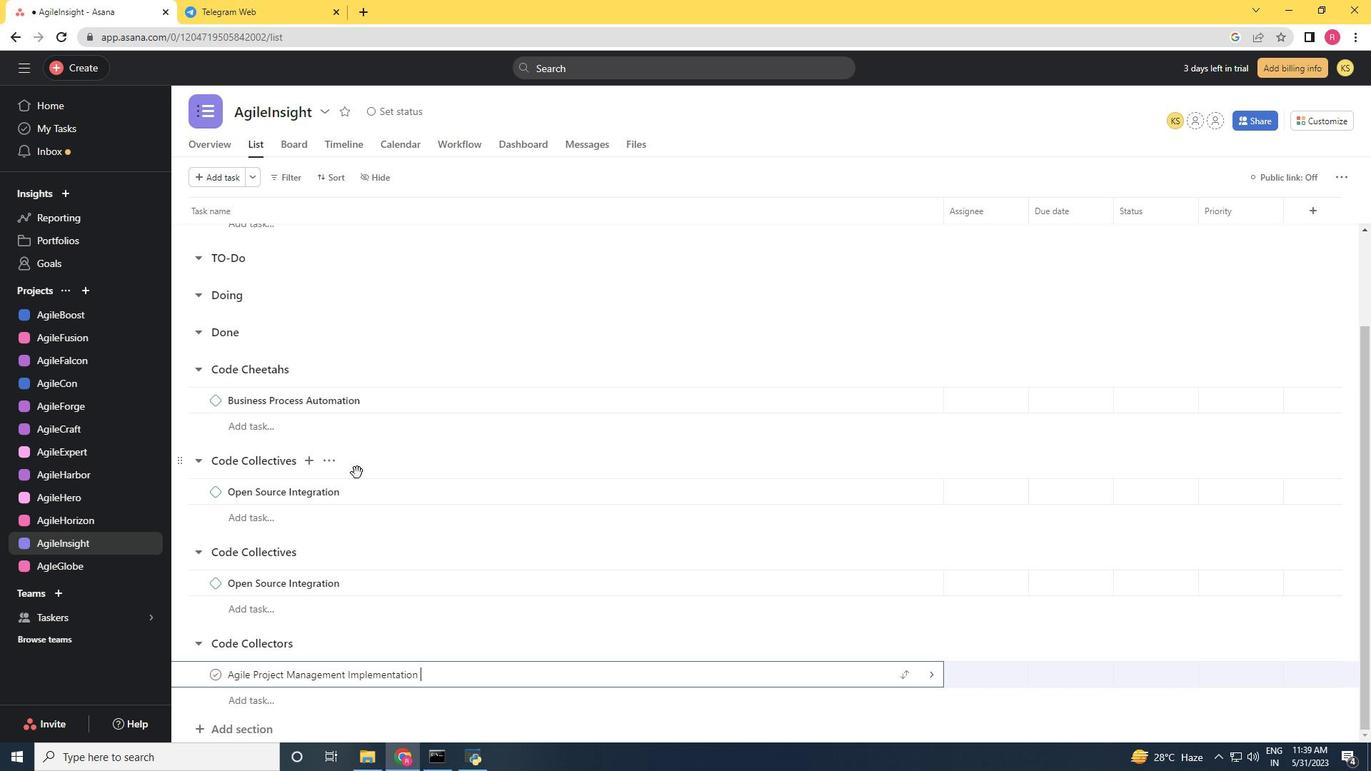 
Action: Mouse scrolled (382, 505) with delta (0, 0)
Screenshot: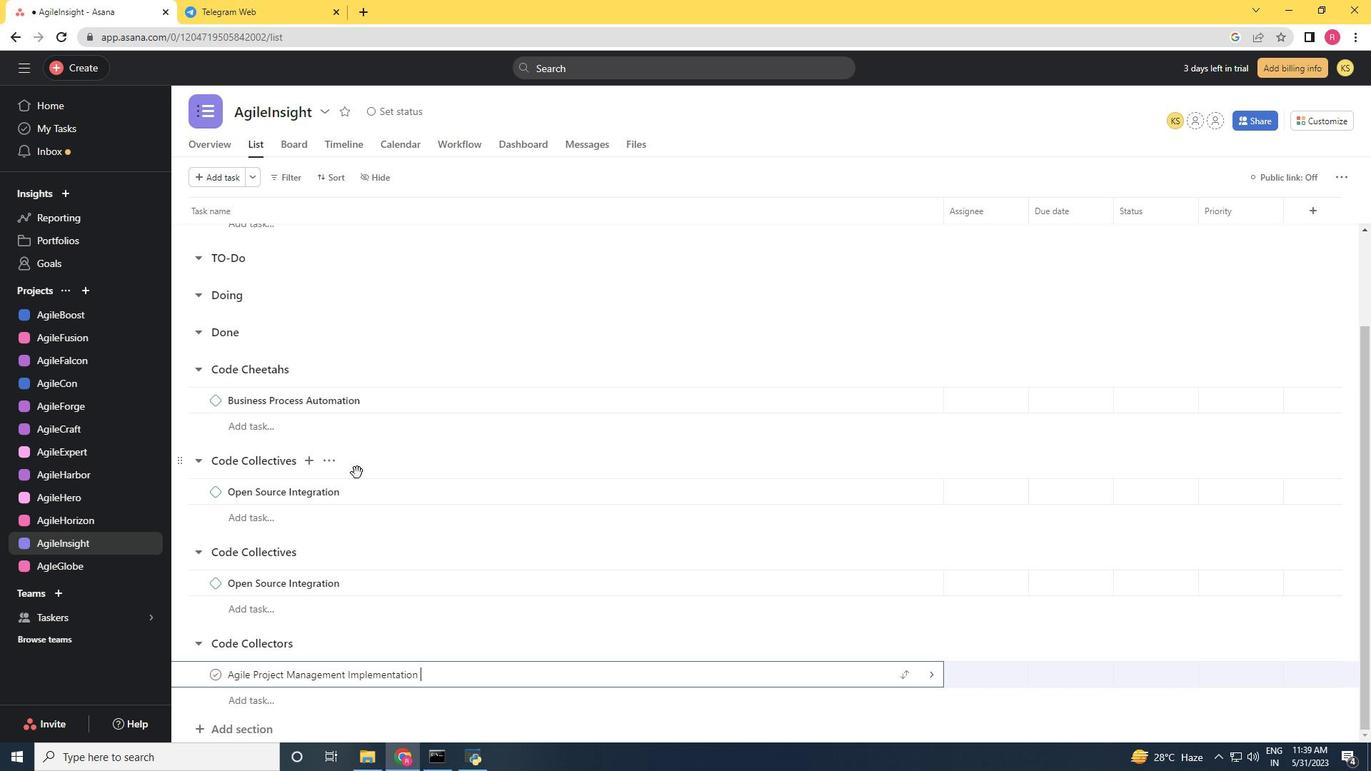 
Action: Mouse moved to (400, 533)
Screenshot: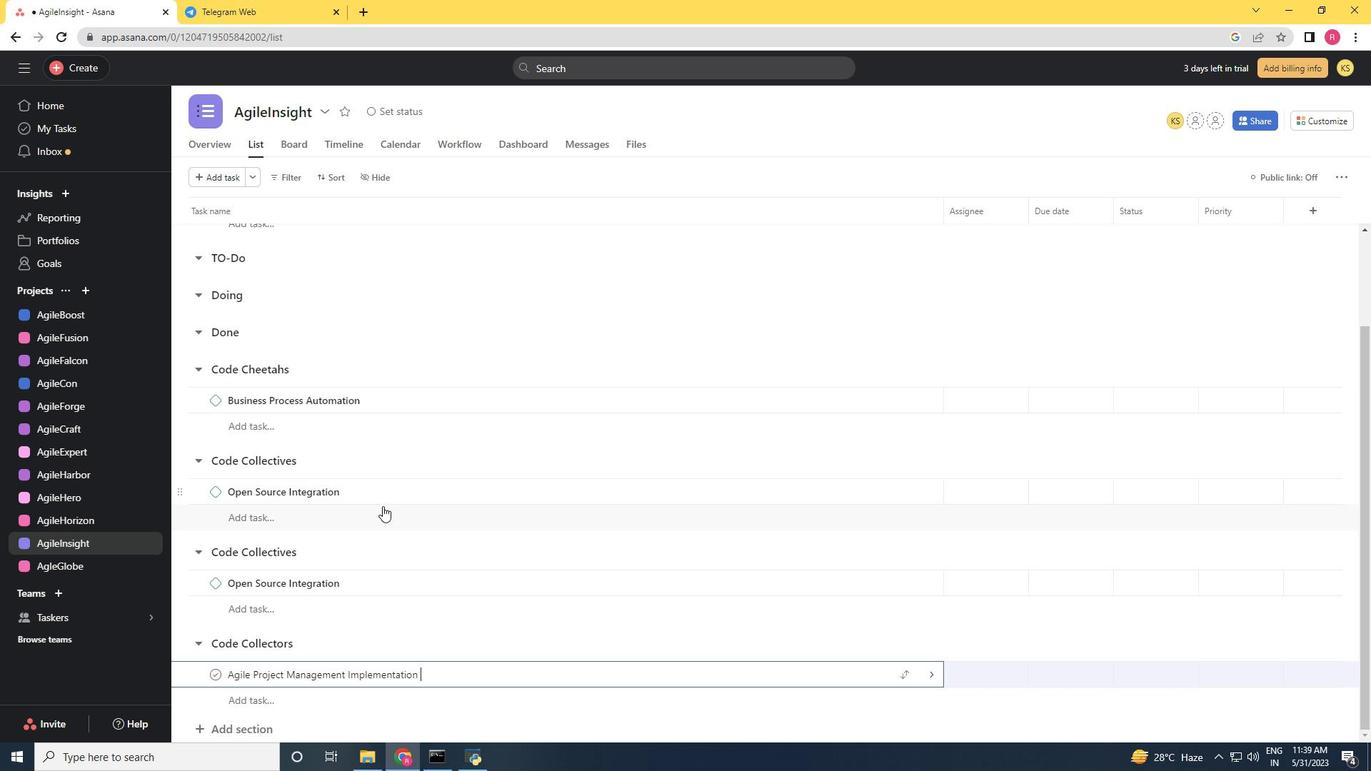 
Action: Mouse scrolled (384, 507) with delta (0, 0)
Screenshot: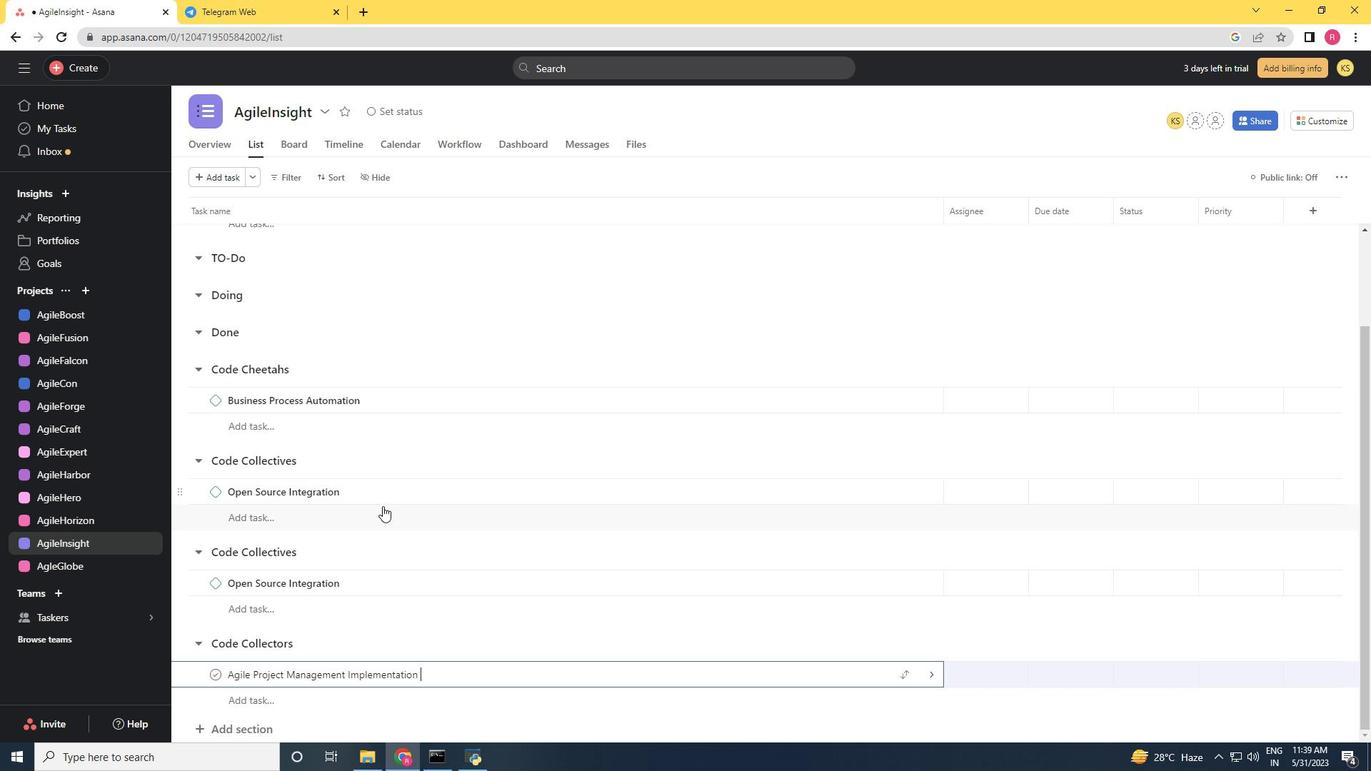 
Action: Mouse moved to (452, 670)
Screenshot: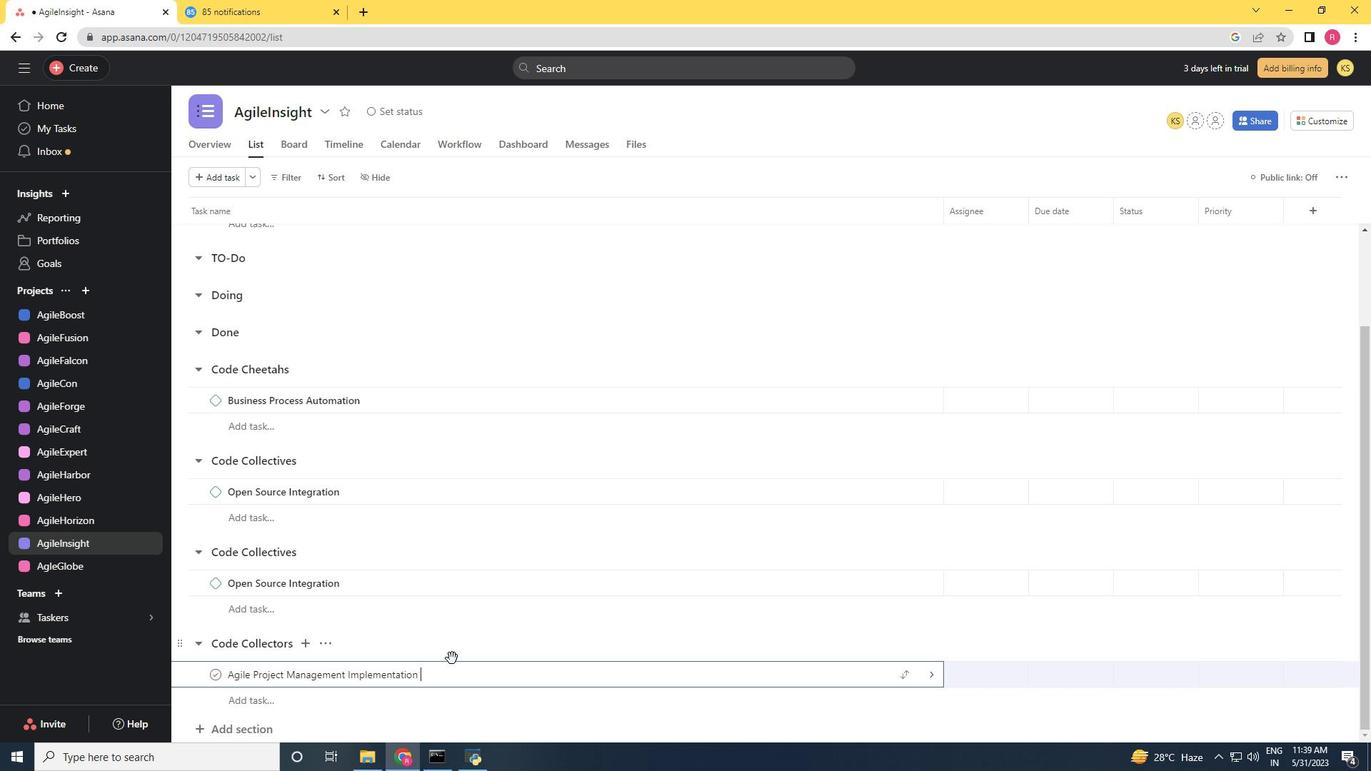 
Action: Mouse pressed right at (452, 670)
Screenshot: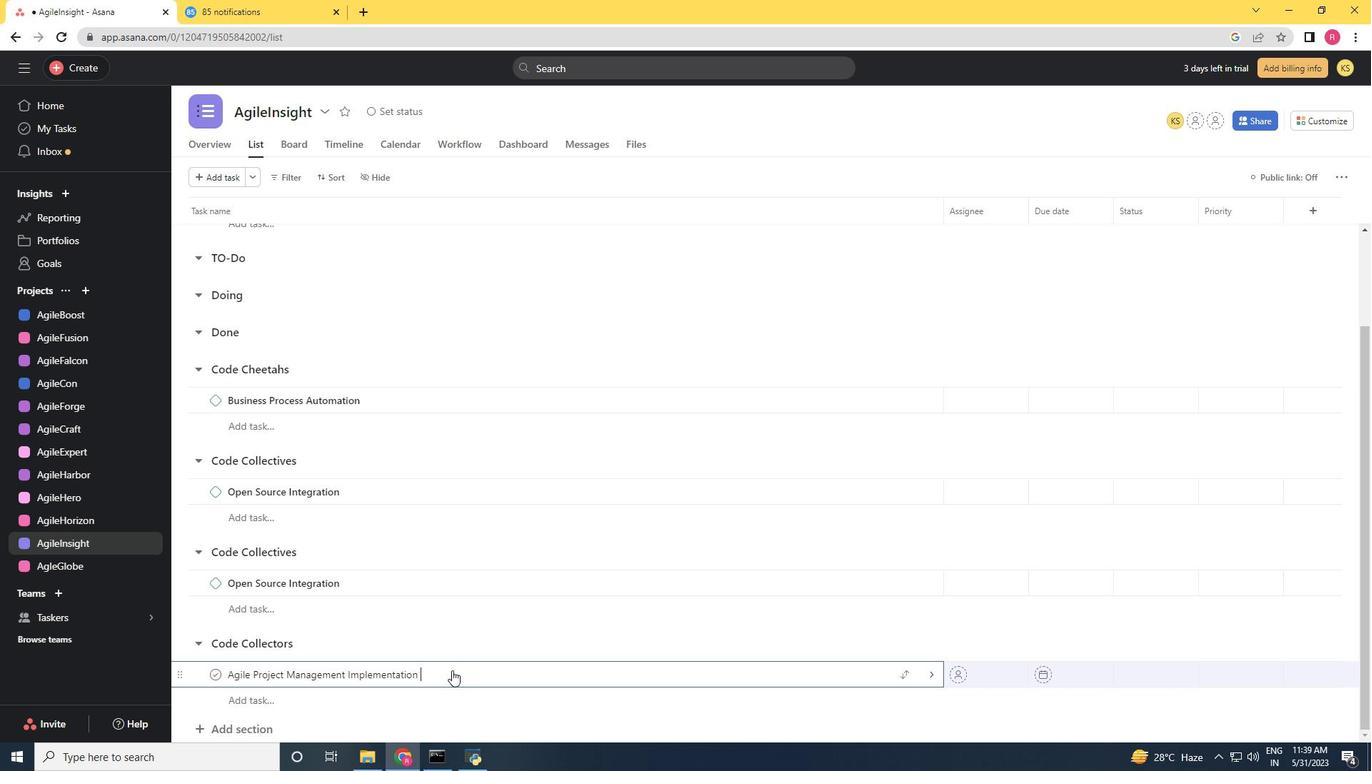 
Action: Mouse moved to (502, 603)
Screenshot: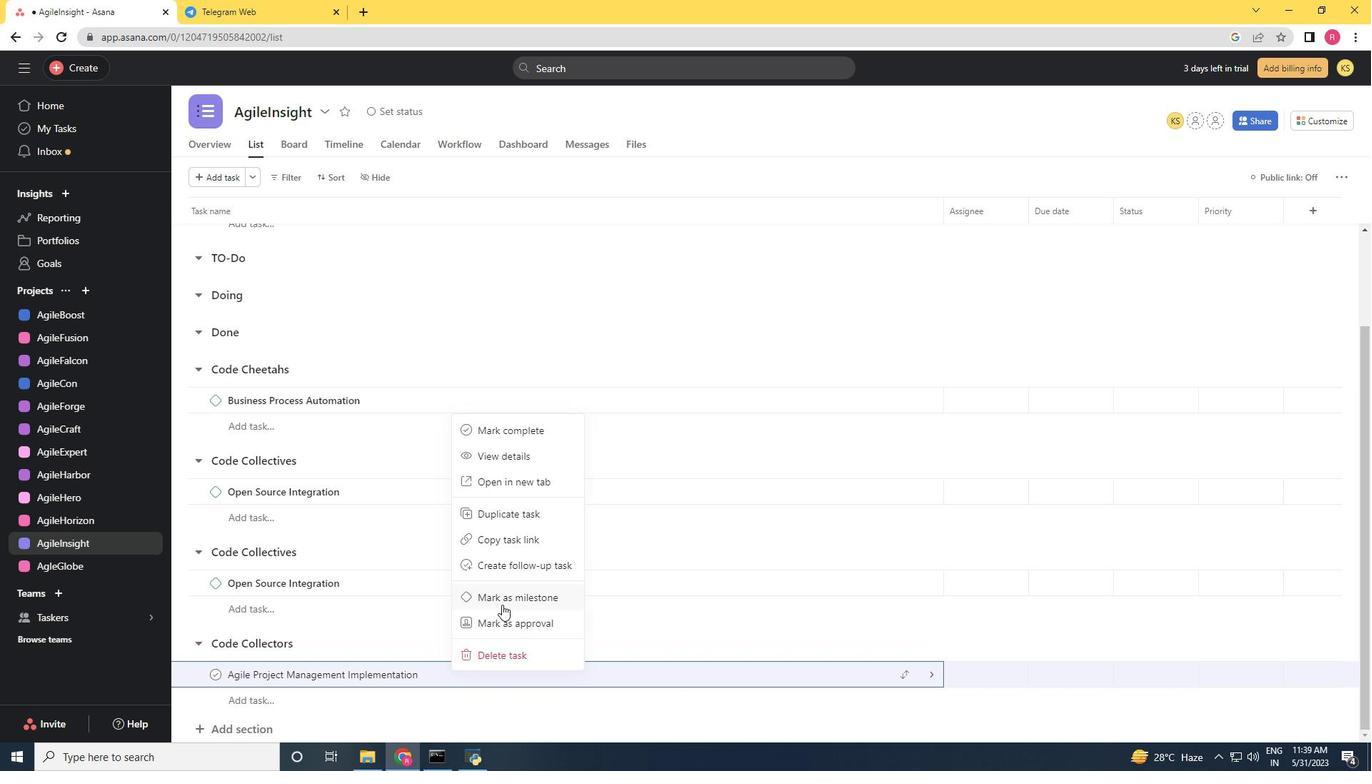 
Action: Mouse pressed left at (502, 603)
Screenshot: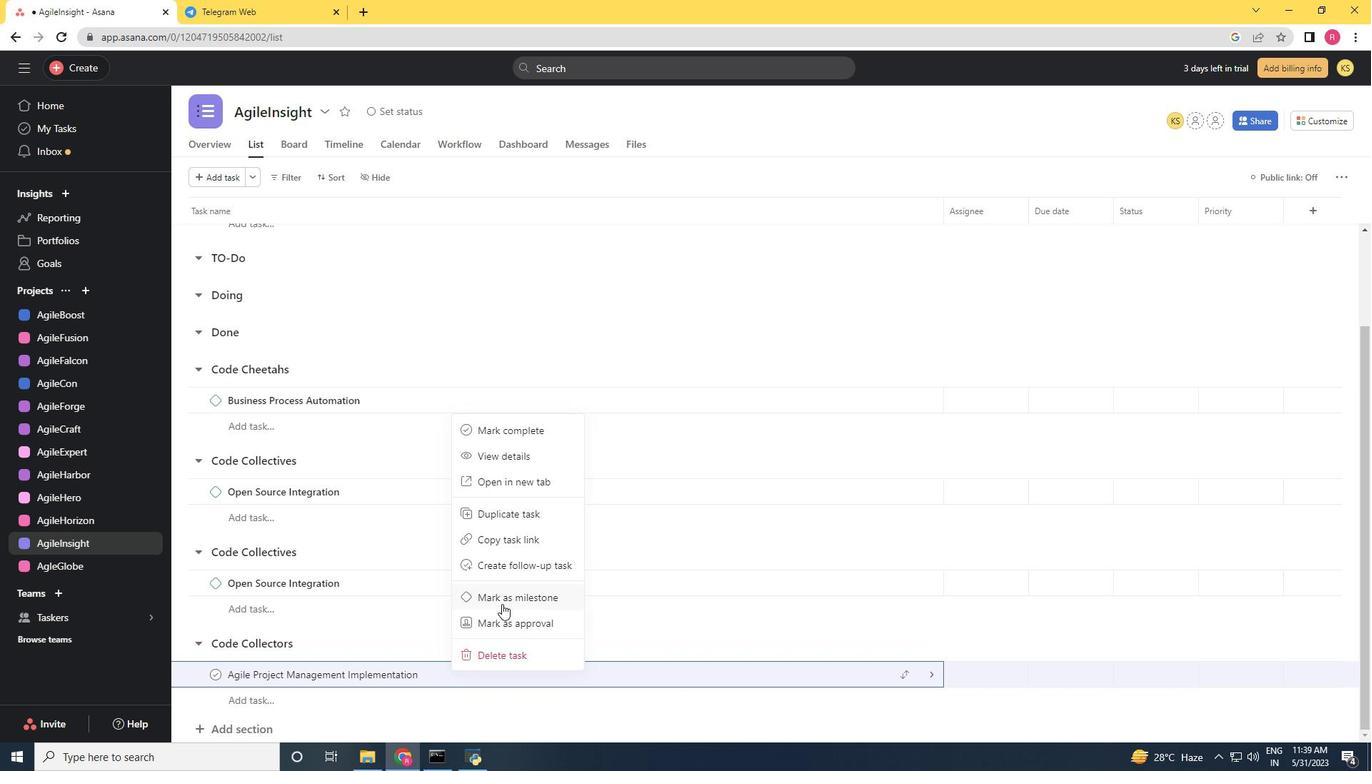 
Action: Mouse scrolled (502, 602) with delta (0, 0)
Screenshot: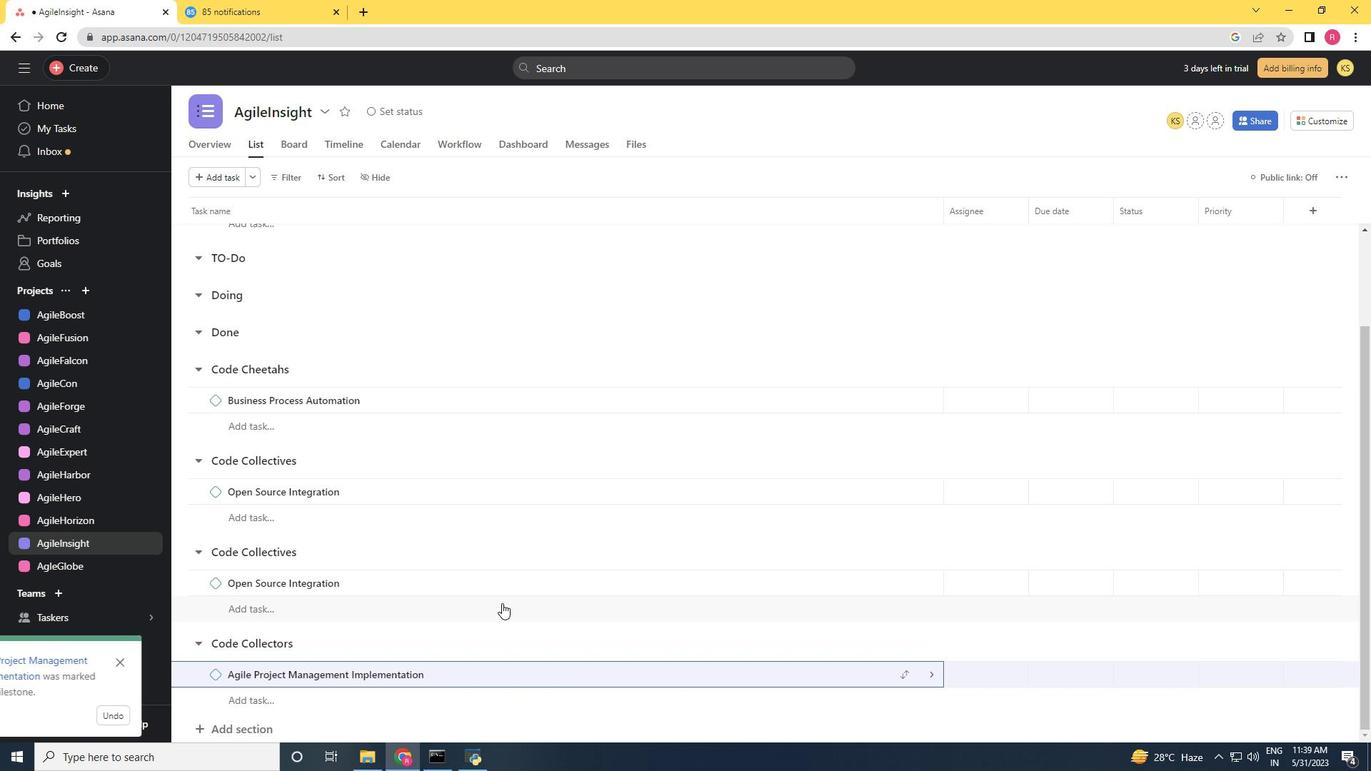 
Action: Mouse scrolled (502, 602) with delta (0, 0)
Screenshot: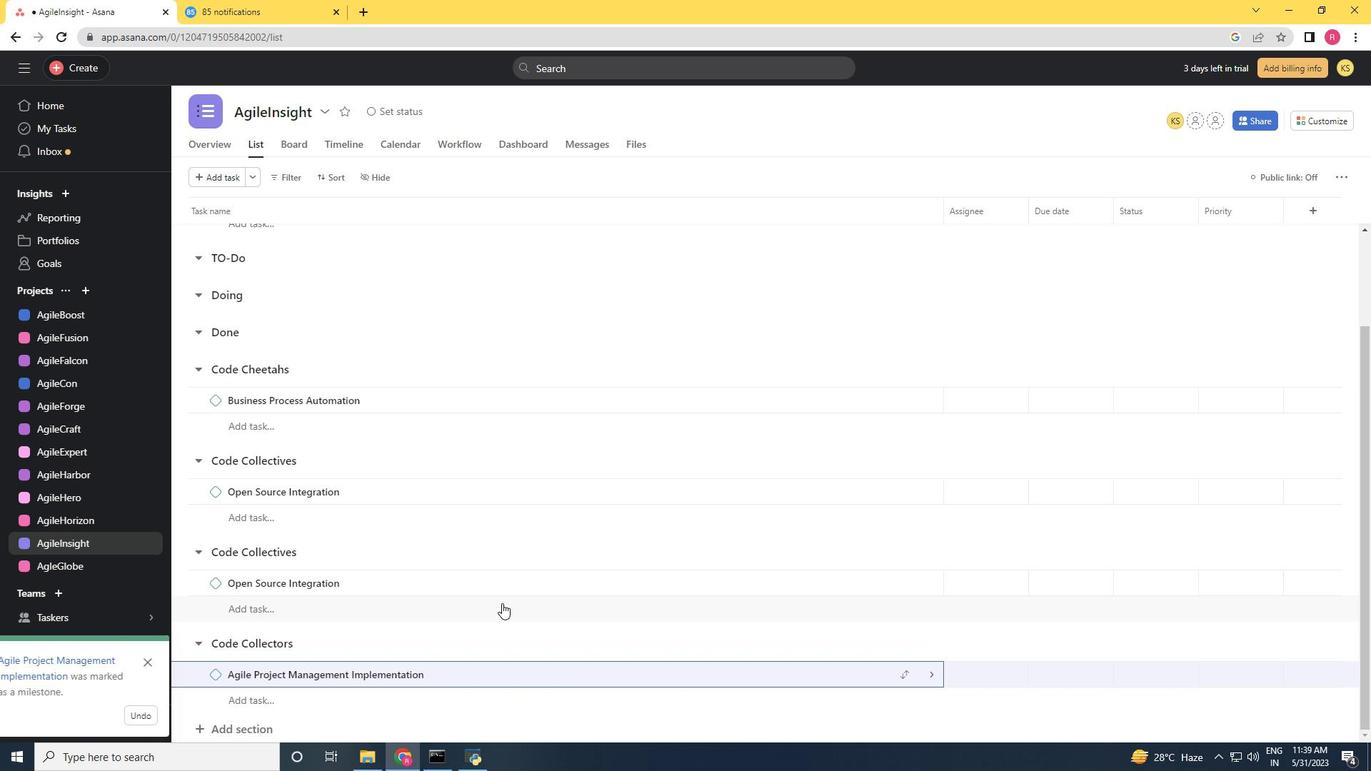 
